 Task: Navigate through Sedona to reach Slide Rock State Park.
Action: Mouse moved to (222, 70)
Screenshot: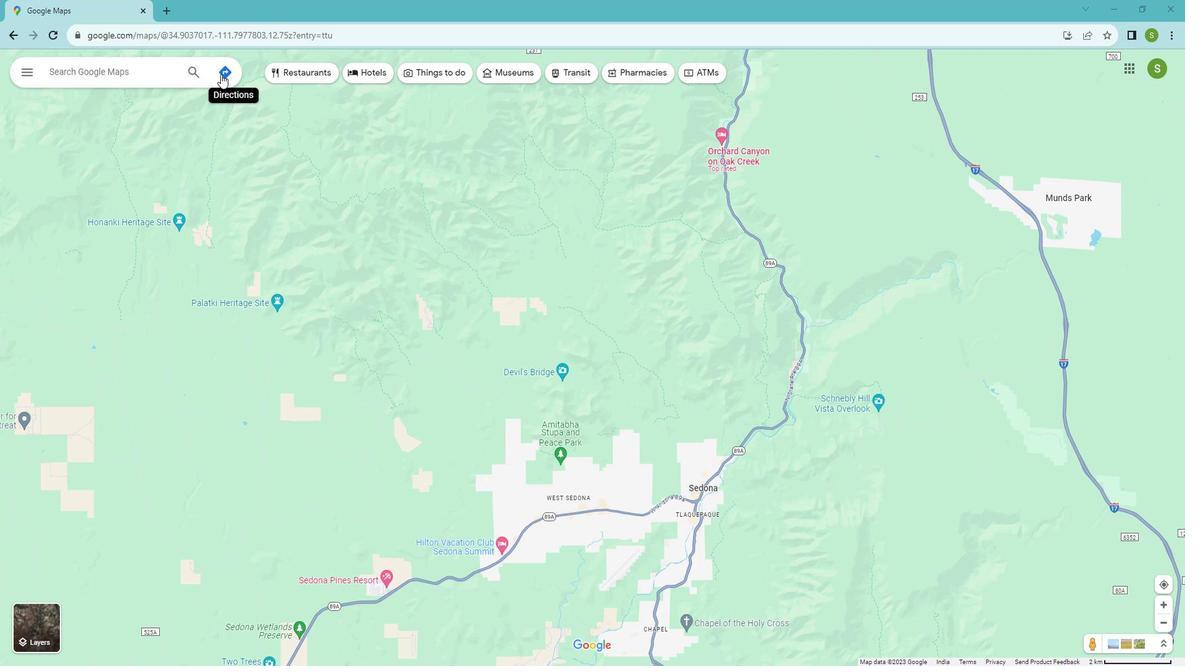 
Action: Mouse pressed left at (222, 70)
Screenshot: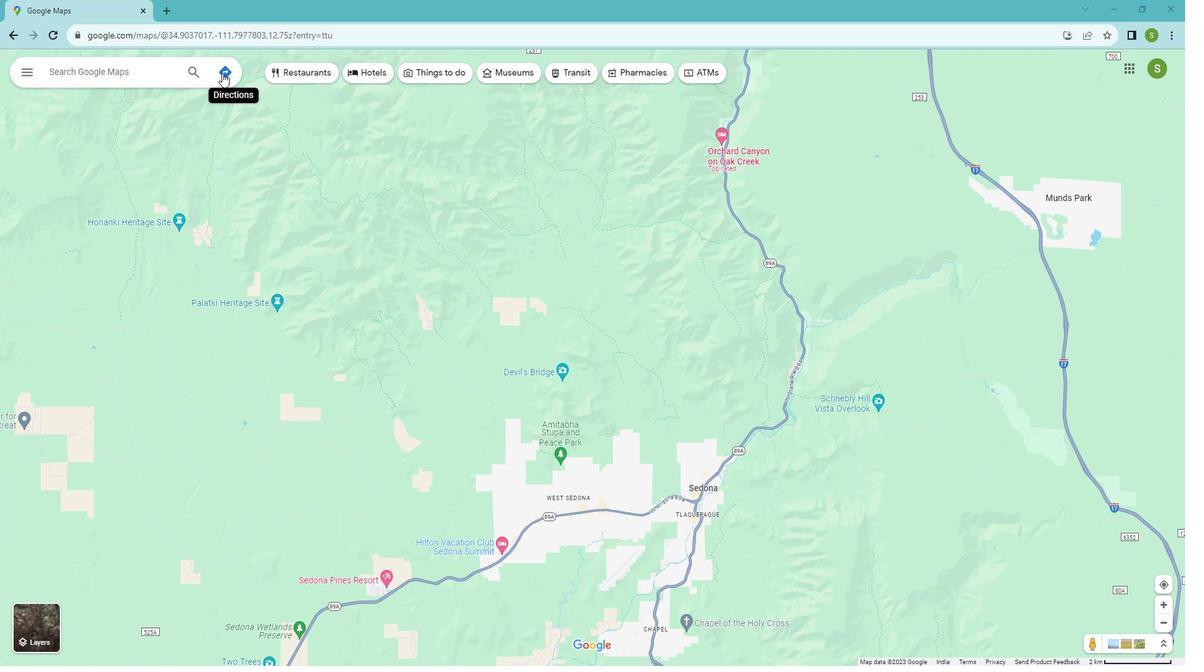 
Action: Mouse moved to (96, 104)
Screenshot: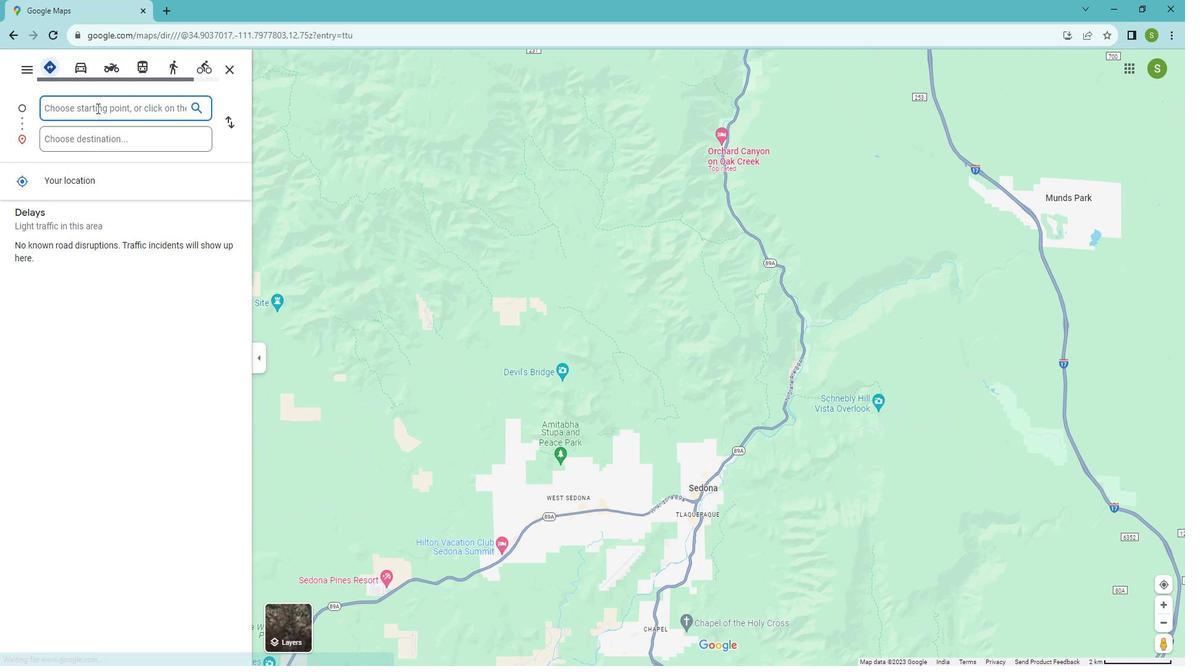 
Action: Mouse pressed left at (96, 104)
Screenshot: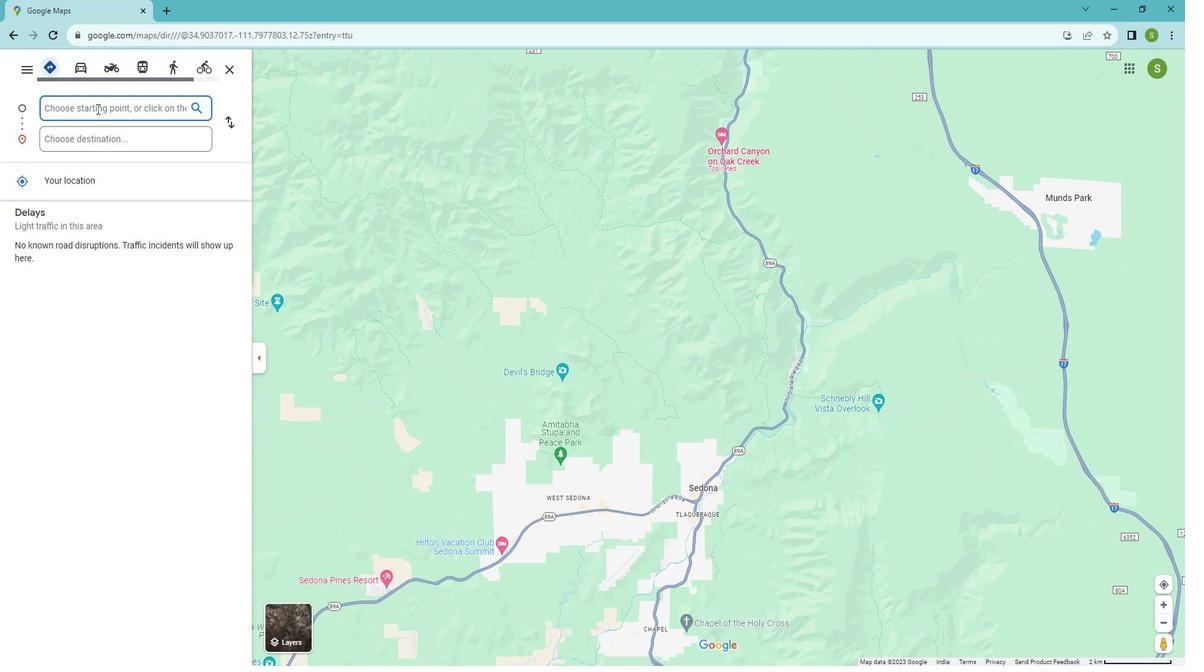 
Action: Key pressed <Key.shift>Se
Screenshot: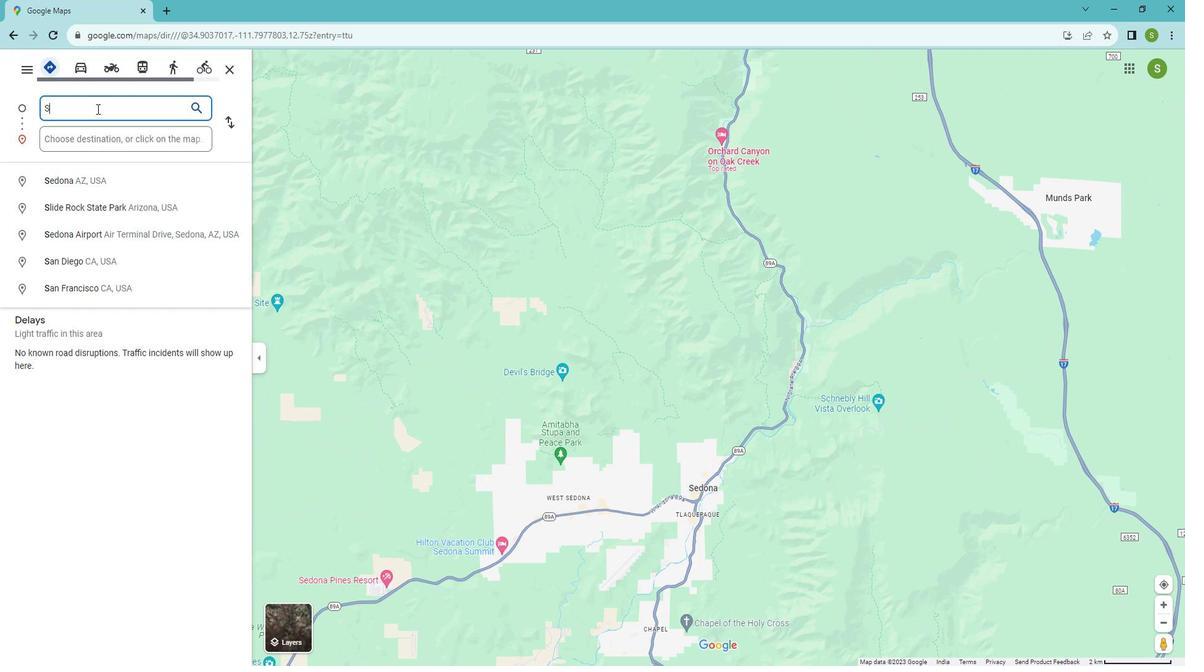 
Action: Mouse moved to (61, 170)
Screenshot: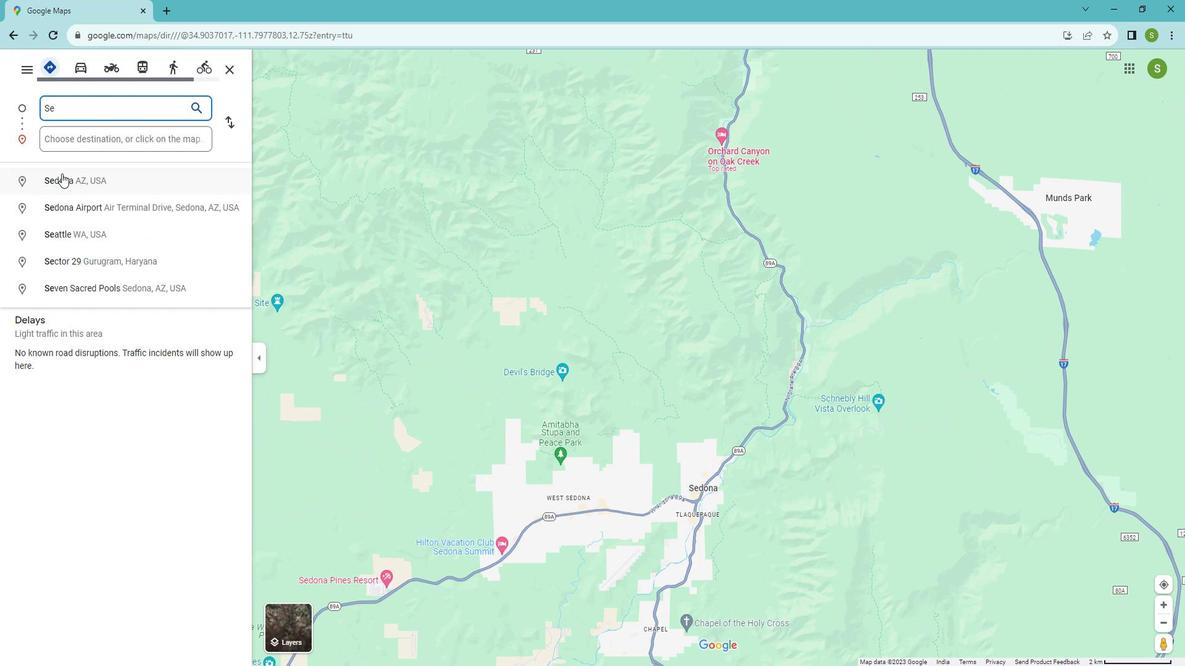 
Action: Mouse pressed left at (61, 170)
Screenshot: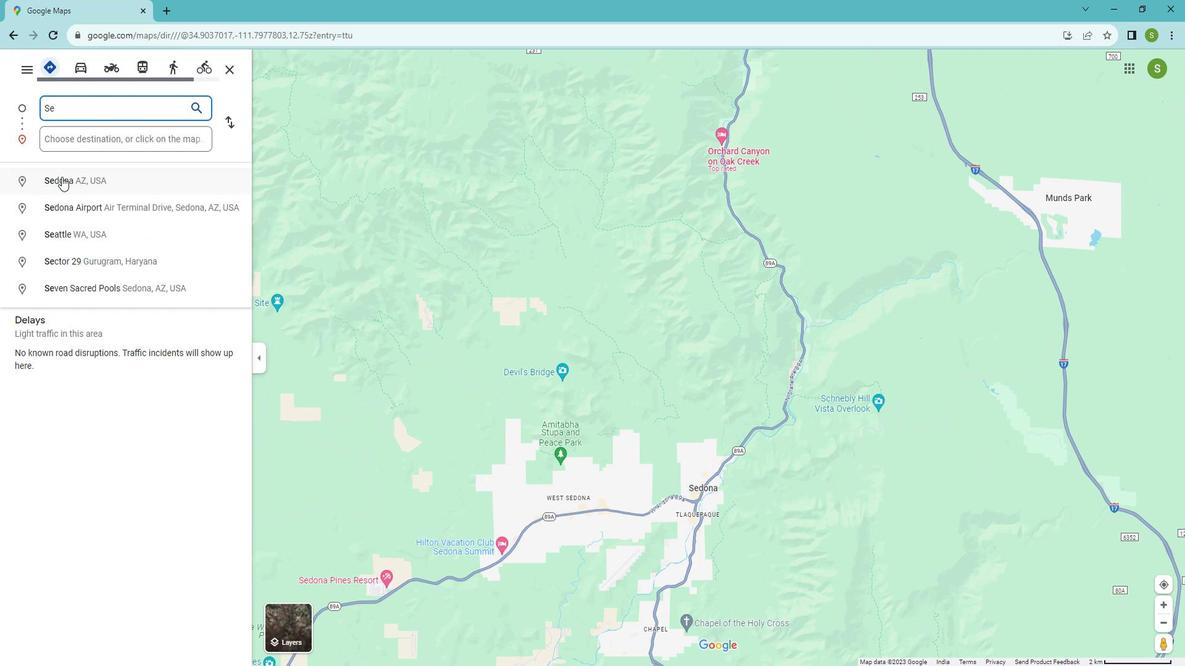 
Action: Mouse moved to (64, 130)
Screenshot: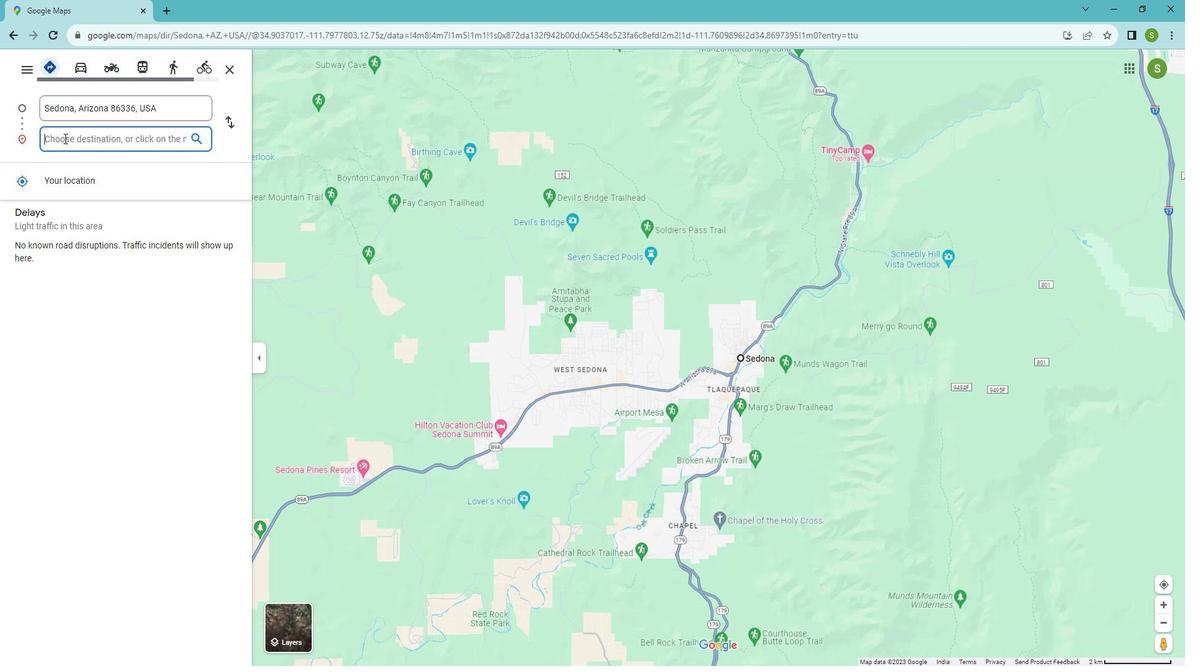 
Action: Mouse pressed left at (64, 130)
Screenshot: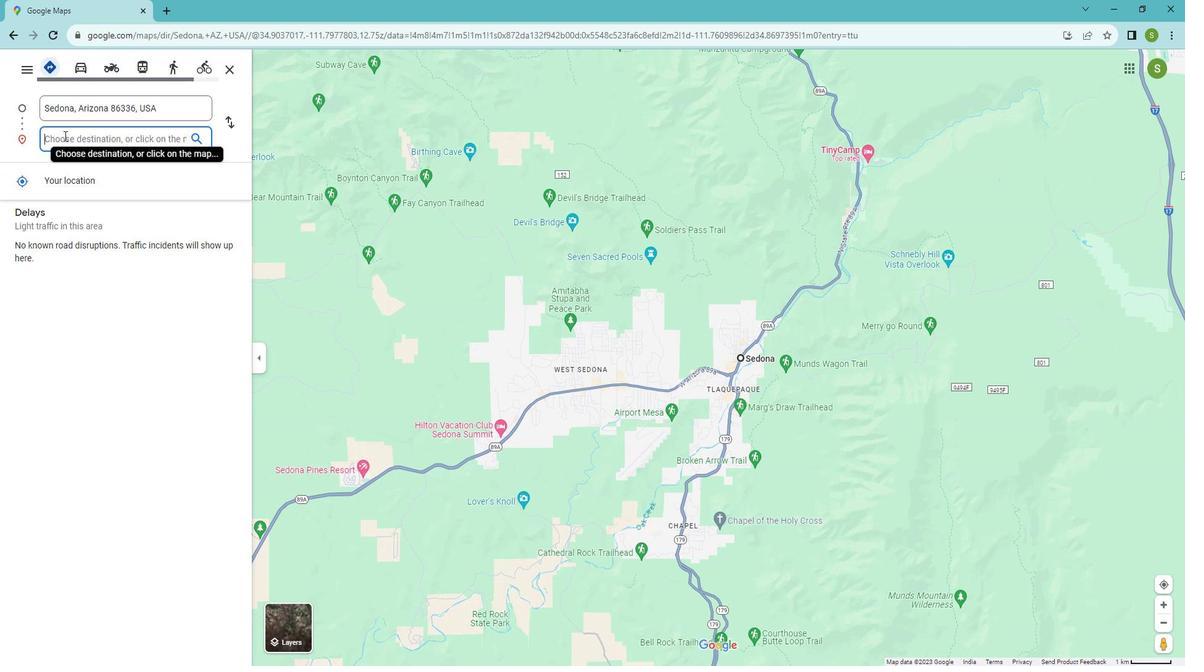 
Action: Key pressed <Key.shift>Slide<Key.space>
Screenshot: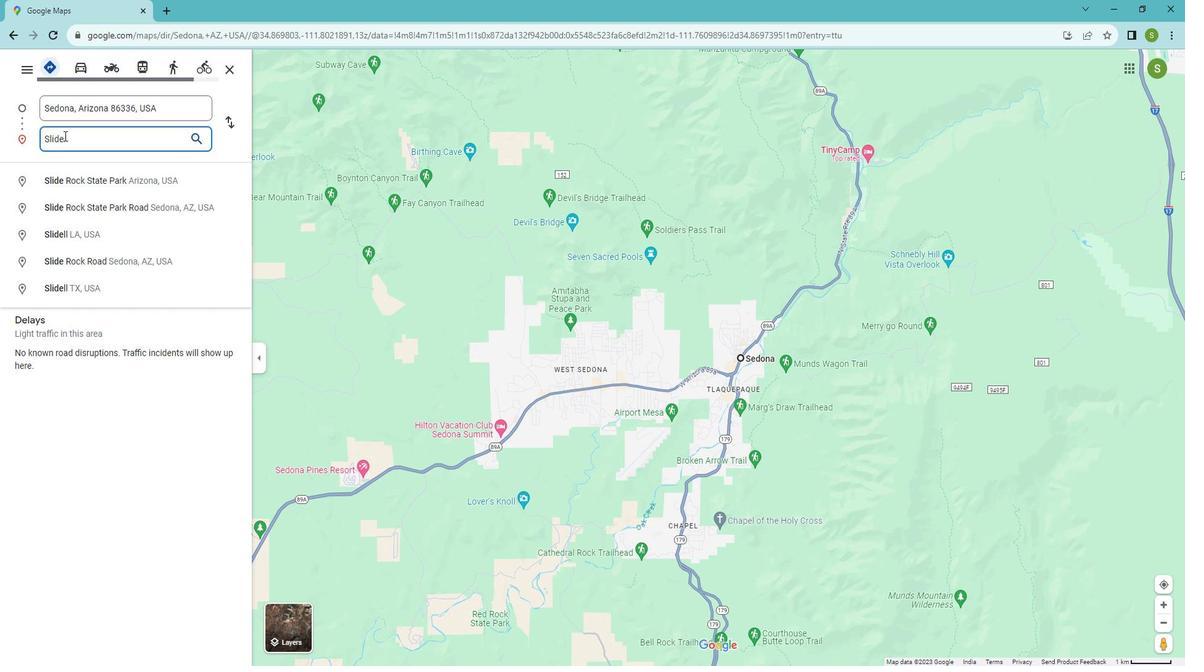 
Action: Mouse moved to (77, 175)
Screenshot: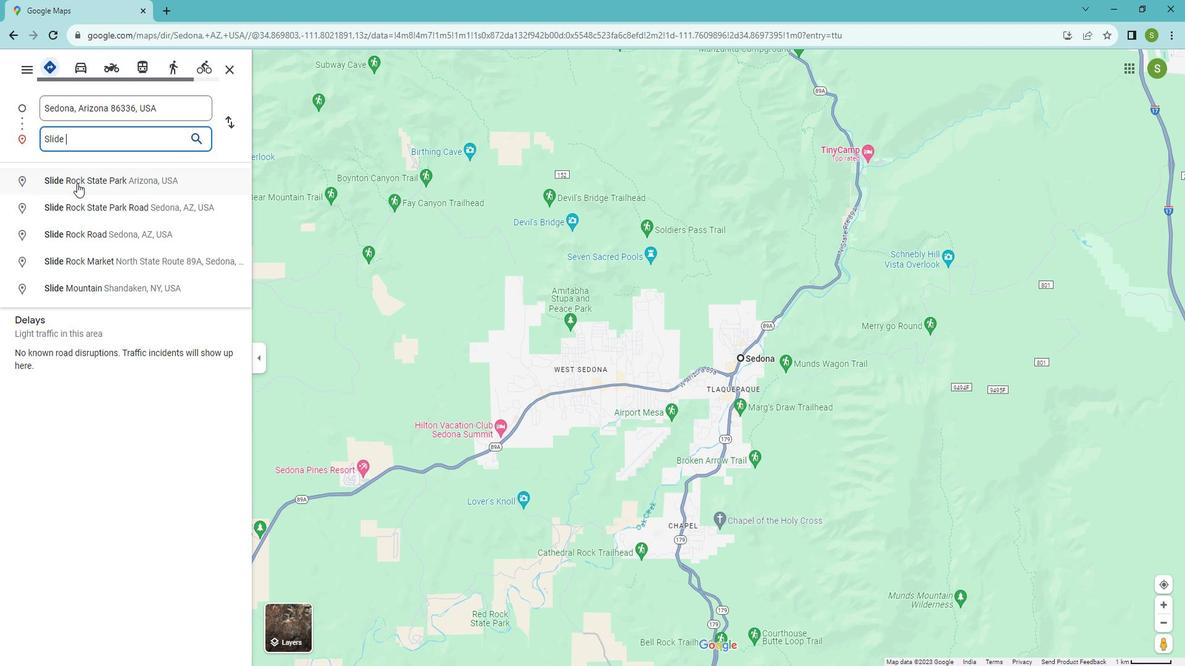 
Action: Mouse pressed left at (77, 175)
Screenshot: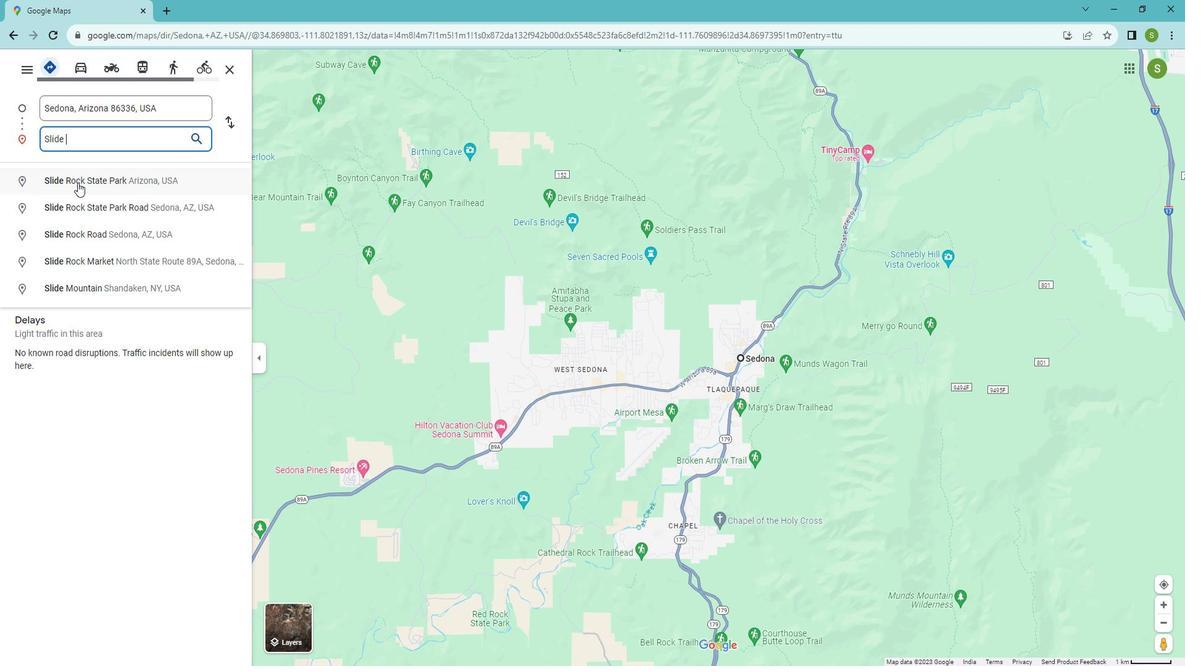 
Action: Mouse moved to (229, 115)
Screenshot: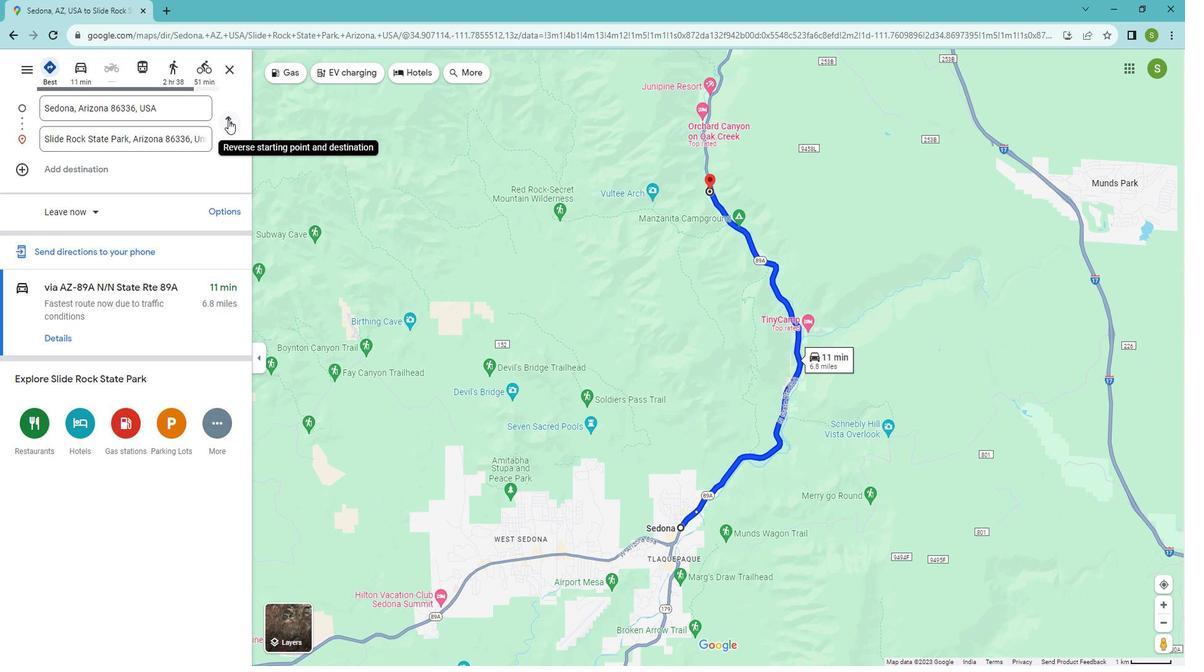 
Action: Mouse pressed left at (229, 115)
Screenshot: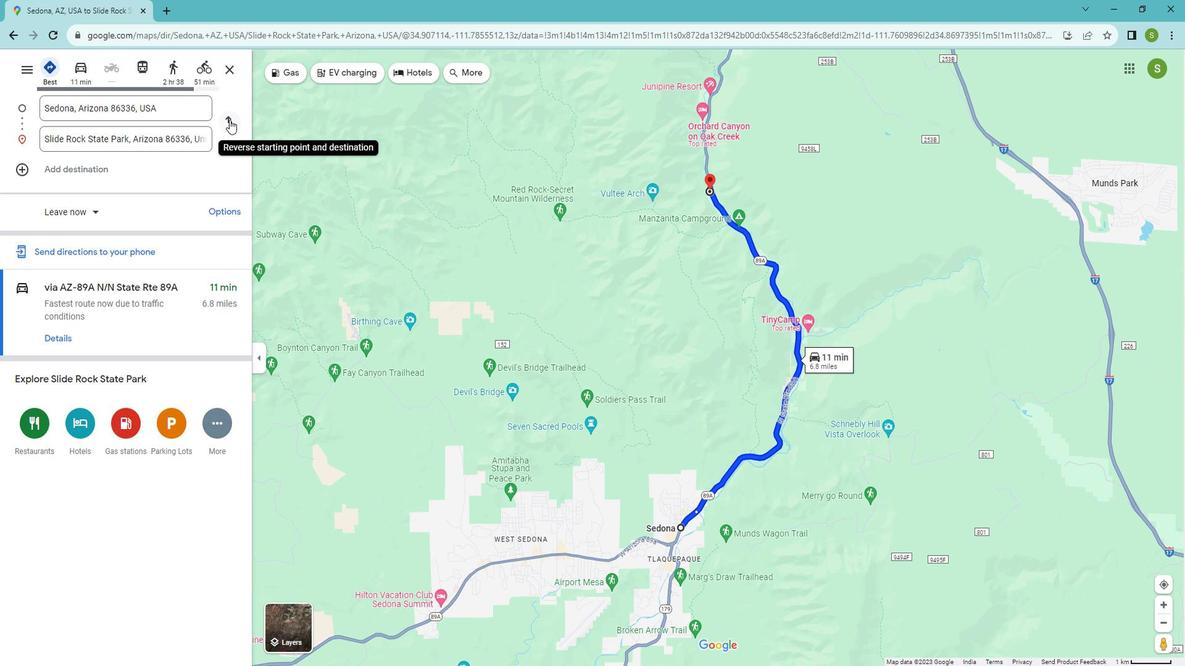 
Action: Mouse moved to (75, 61)
Screenshot: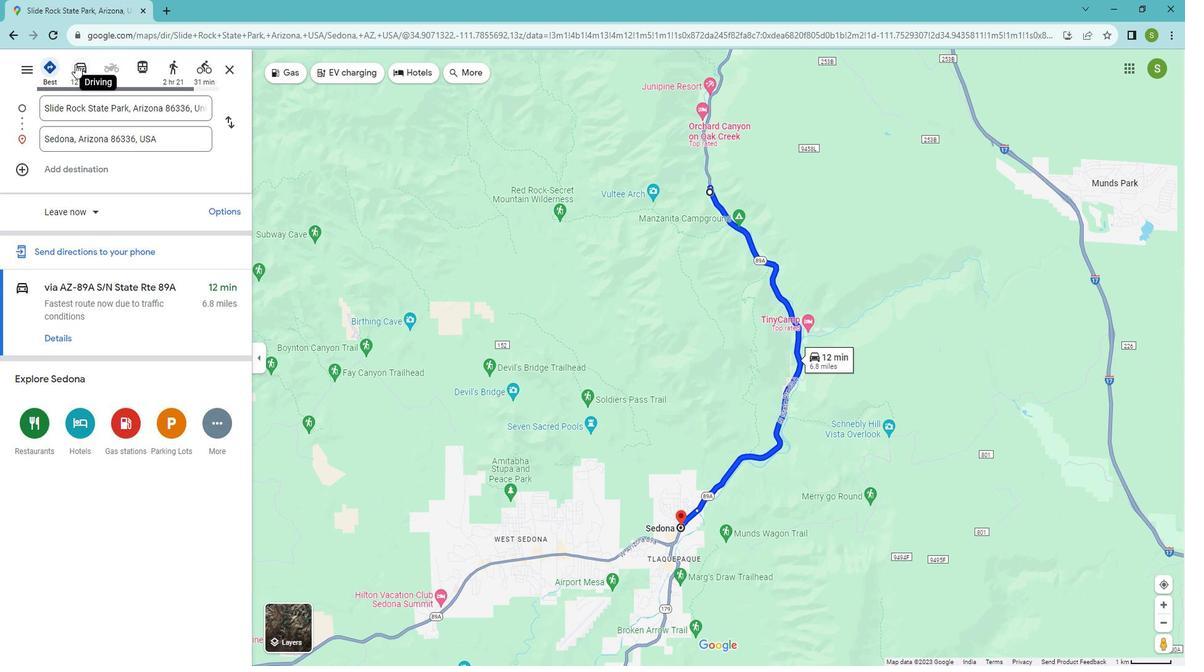 
Action: Mouse pressed left at (75, 61)
Screenshot: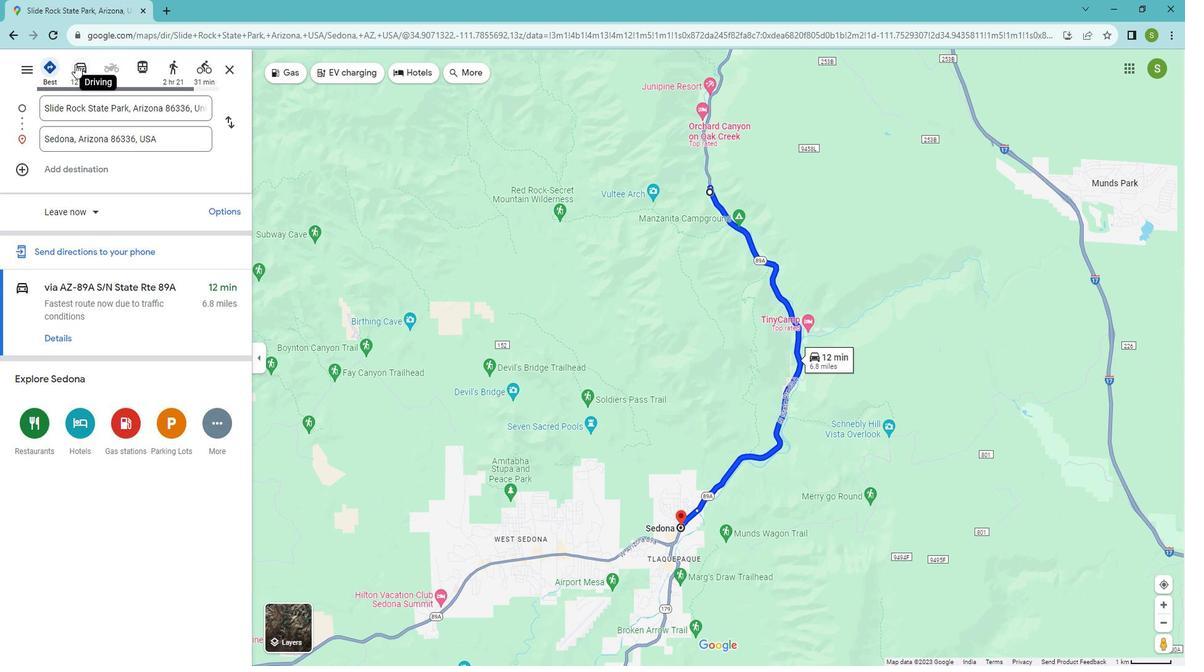 
Action: Mouse moved to (64, 324)
Screenshot: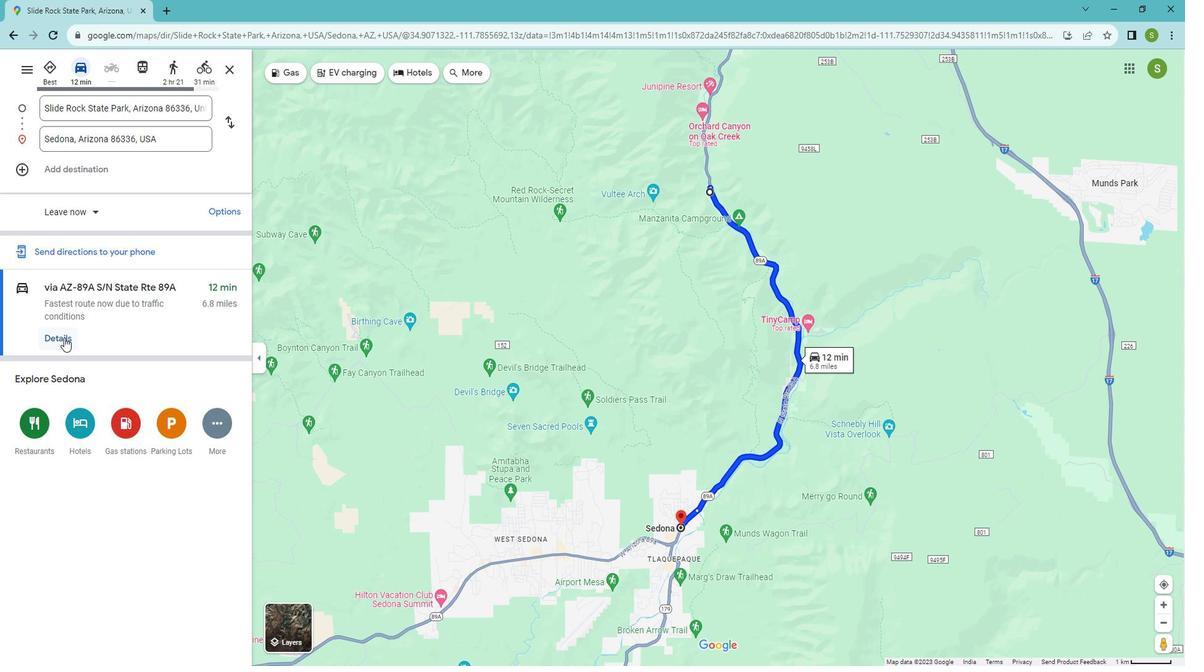 
Action: Mouse pressed left at (64, 324)
Screenshot: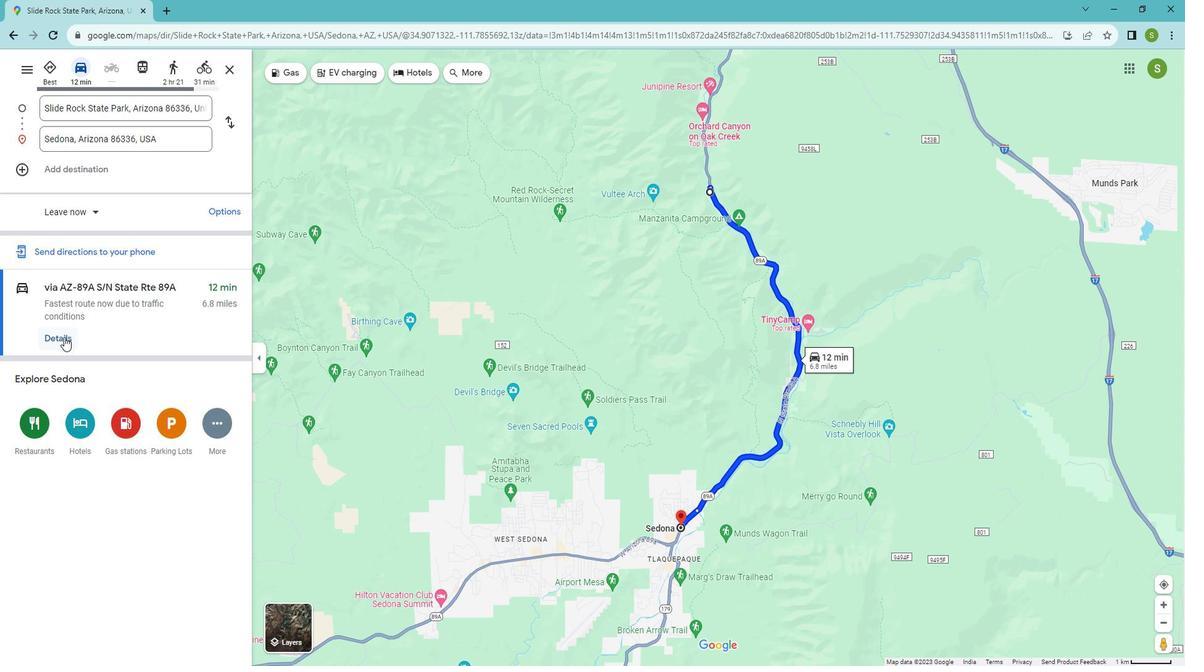 
Action: Mouse moved to (19, 64)
Screenshot: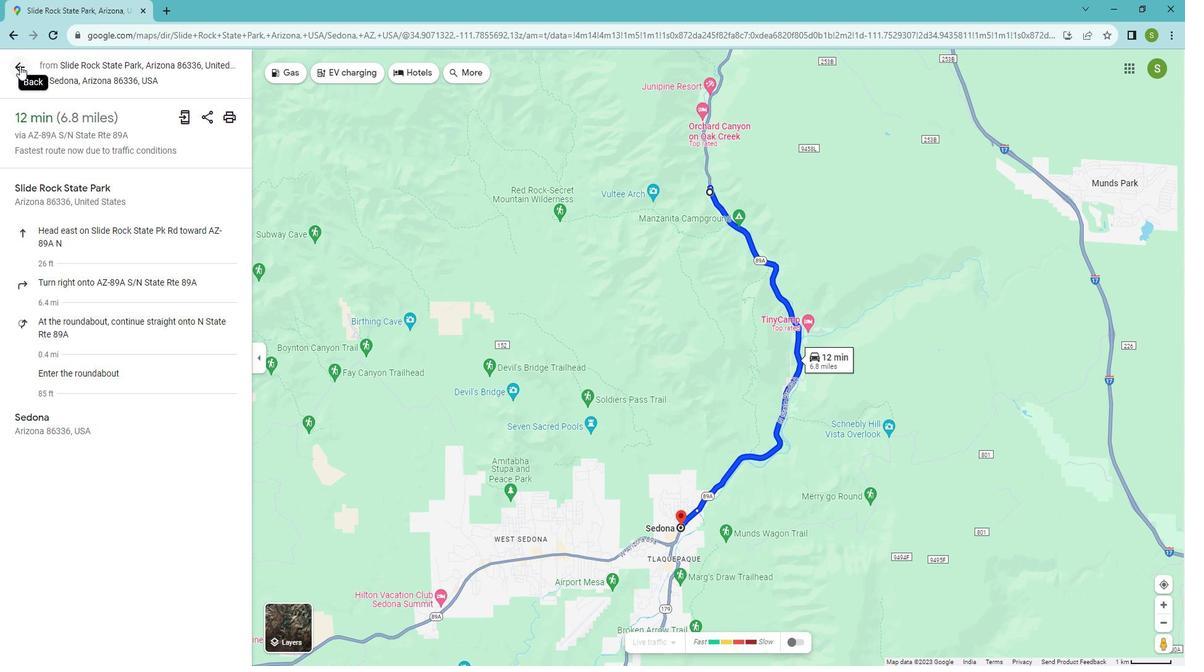 
Action: Mouse pressed left at (19, 64)
Screenshot: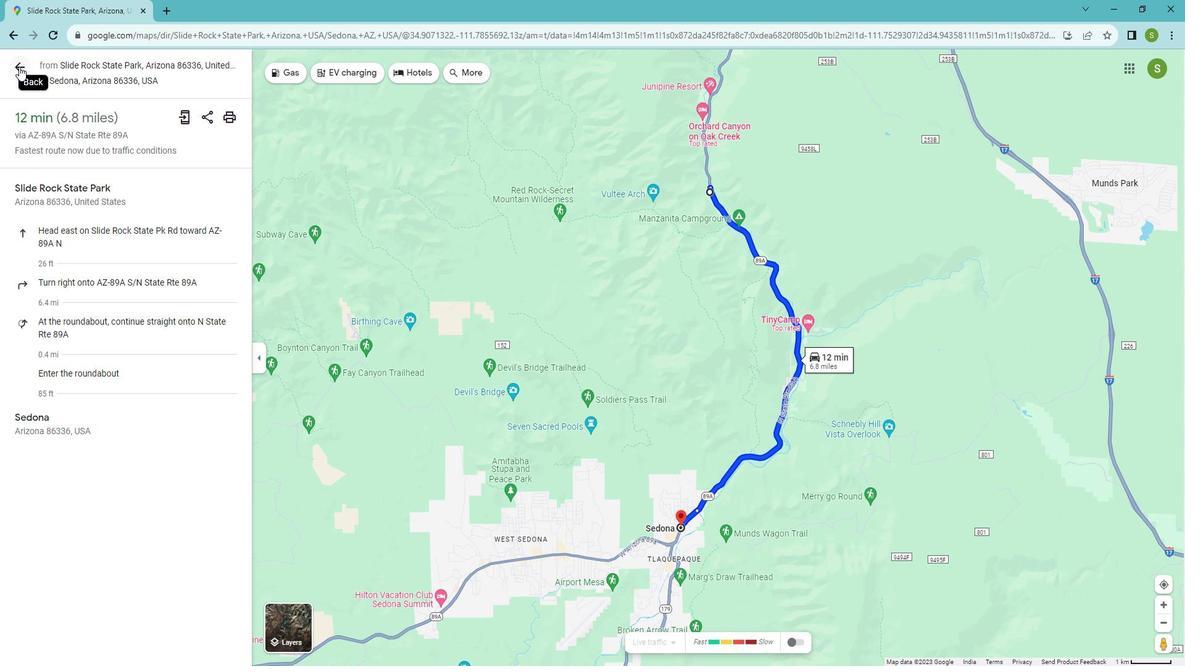
Action: Mouse moved to (172, 64)
Screenshot: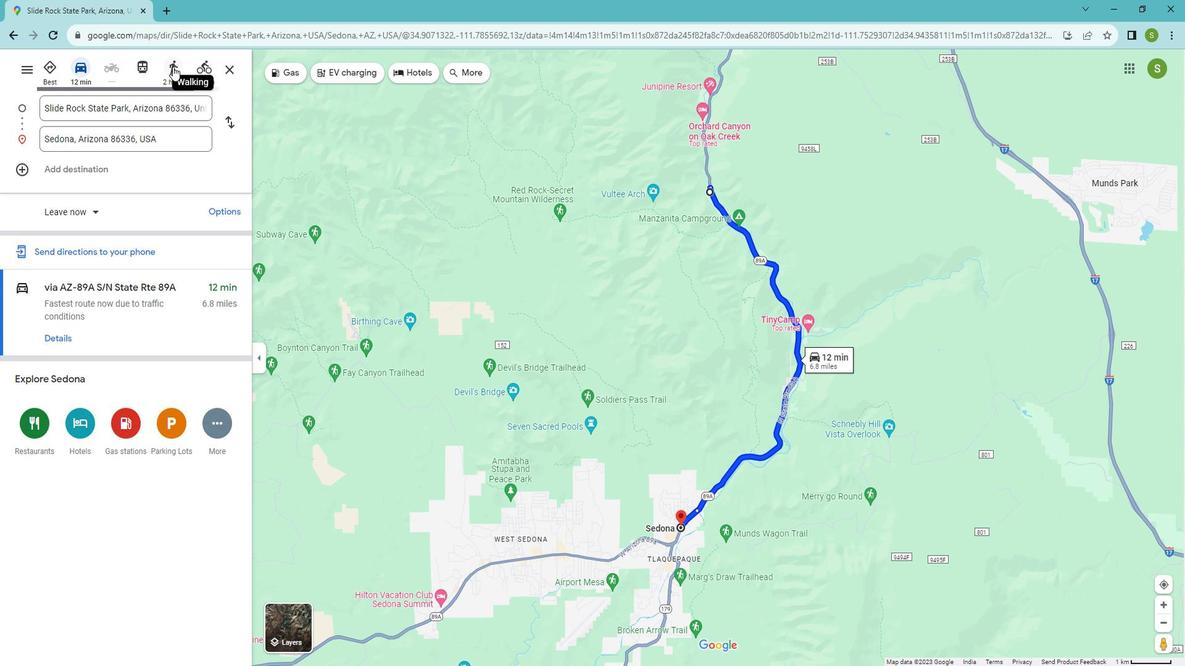 
Action: Mouse pressed left at (172, 64)
Screenshot: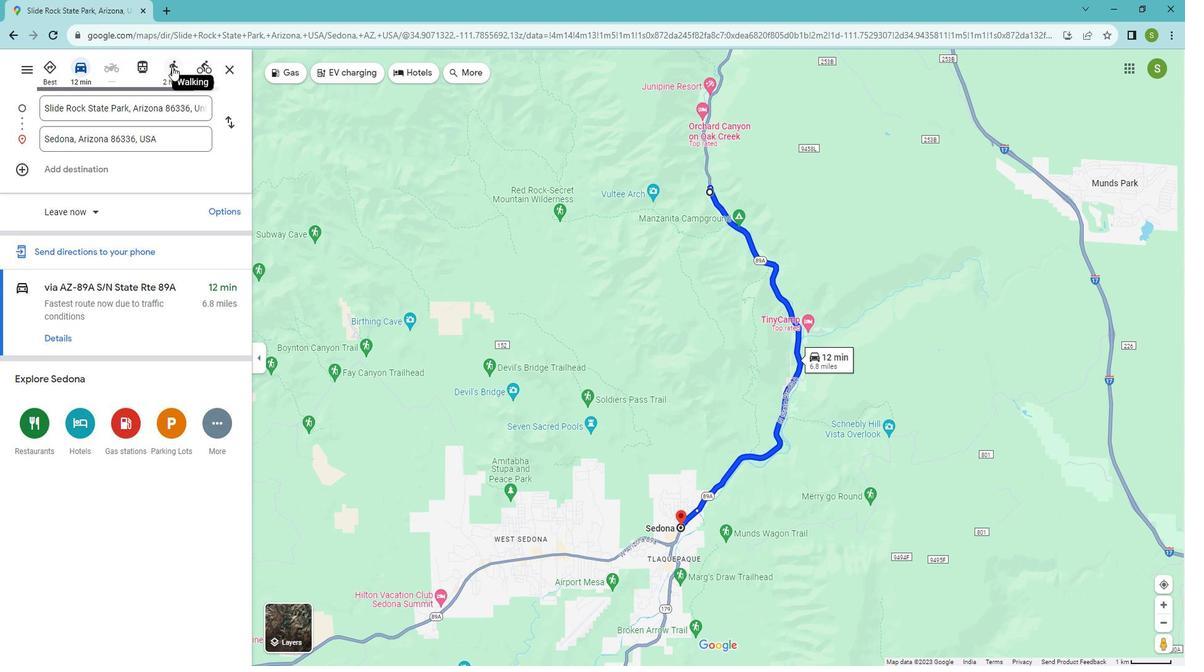 
Action: Mouse moved to (58, 299)
Screenshot: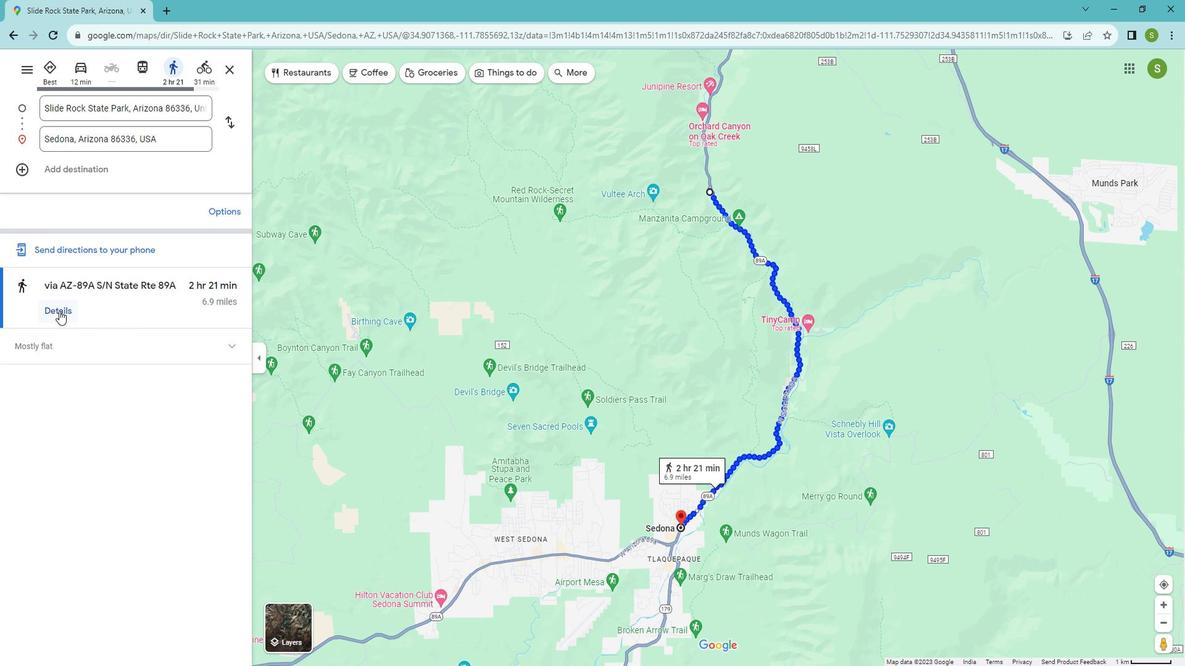 
Action: Mouse pressed left at (58, 299)
Screenshot: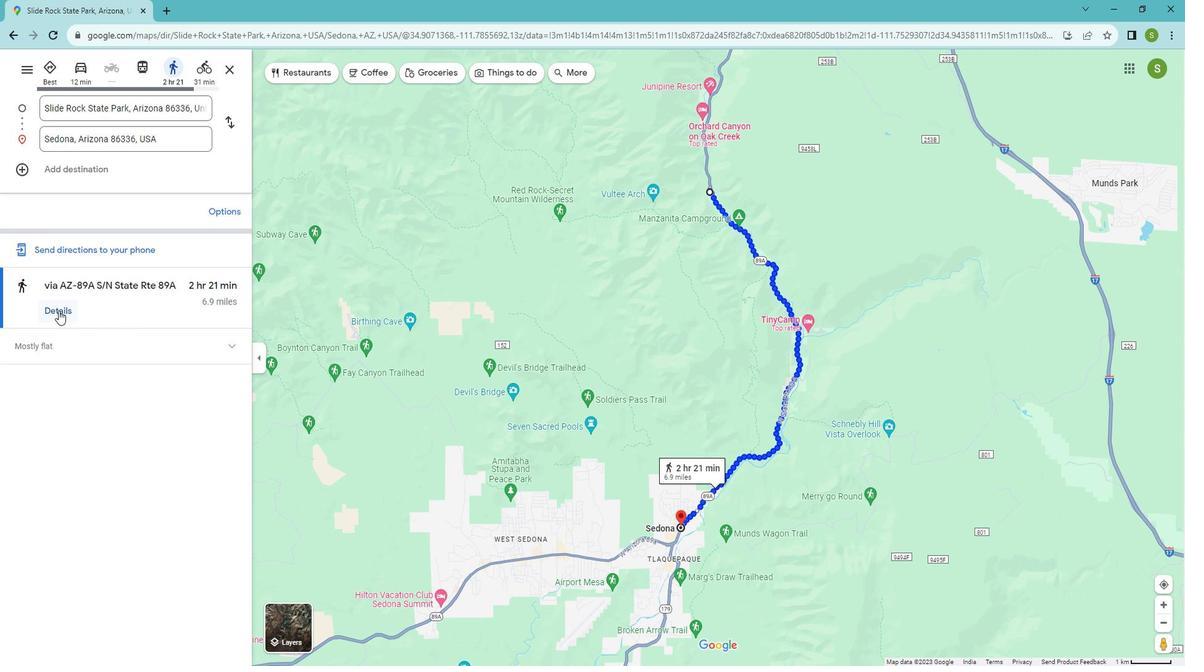 
Action: Mouse moved to (22, 67)
Screenshot: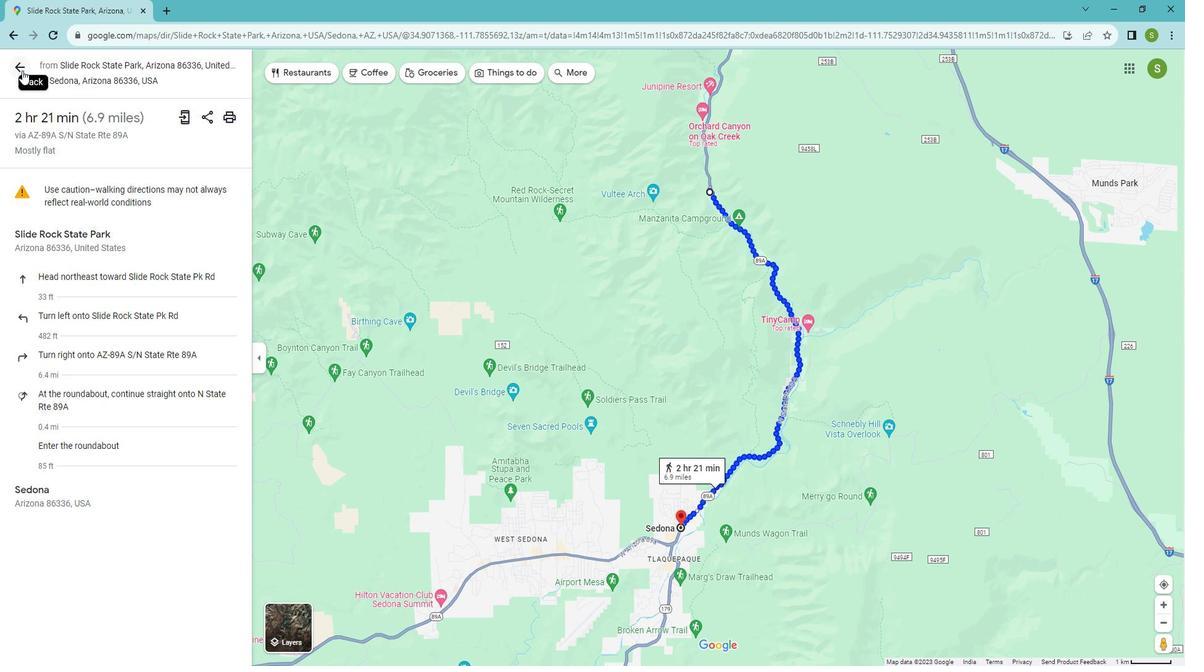 
Action: Mouse pressed left at (22, 67)
Screenshot: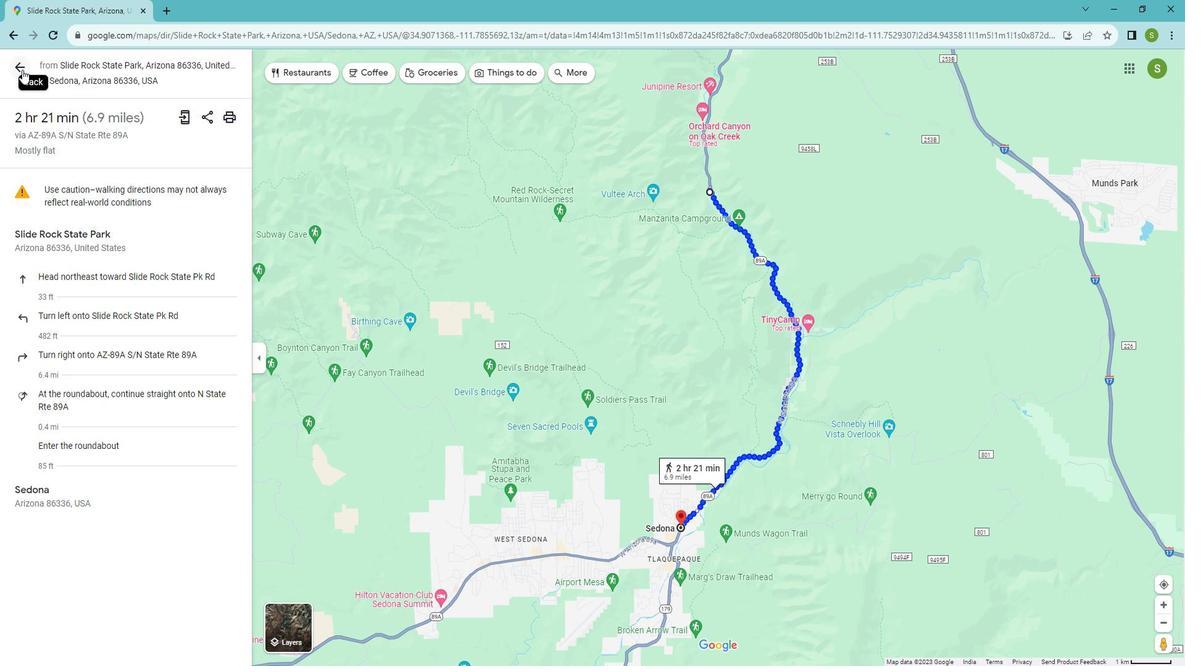 
Action: Mouse moved to (198, 66)
Screenshot: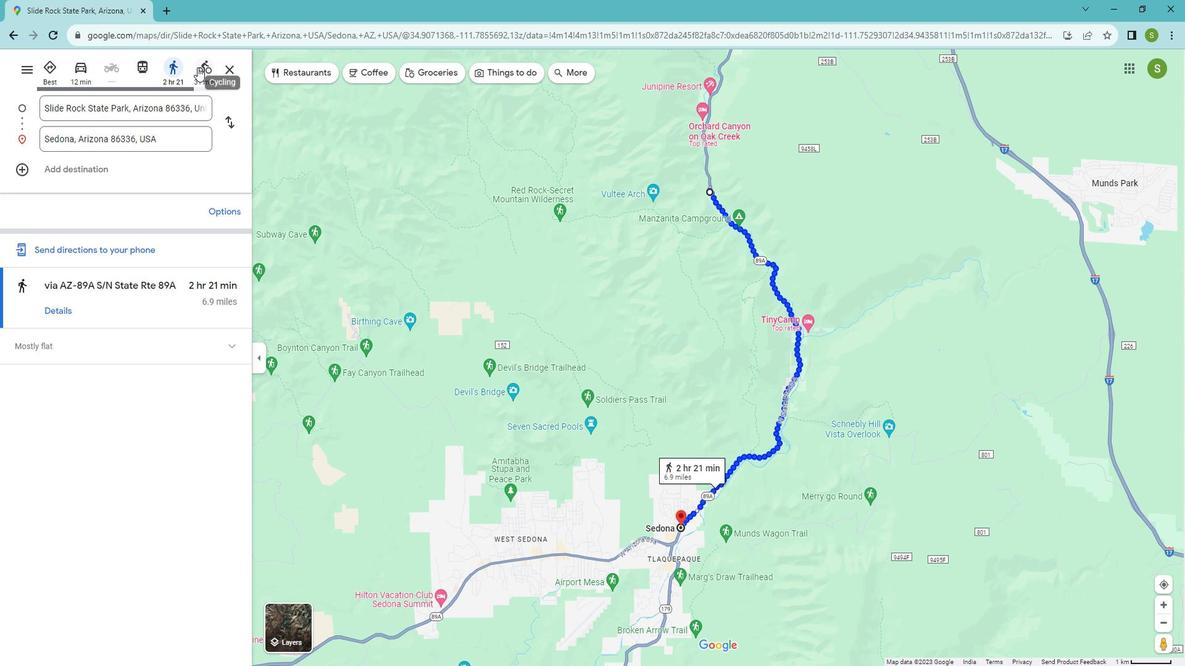 
Action: Mouse pressed left at (198, 66)
Screenshot: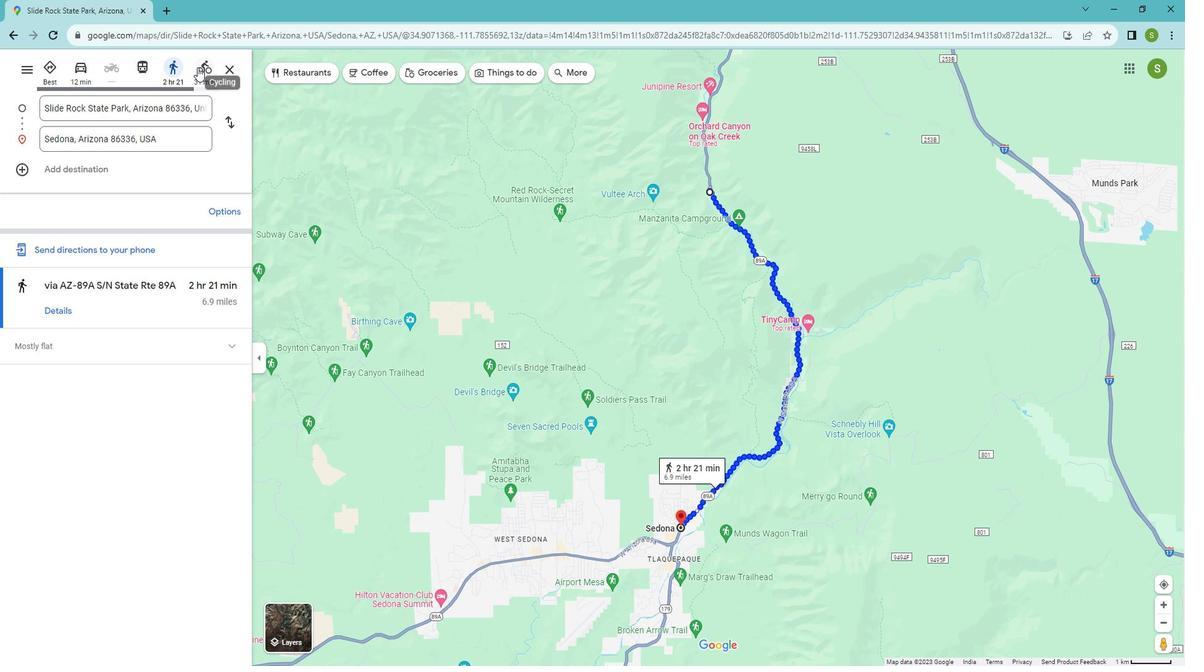 
Action: Mouse moved to (62, 295)
Screenshot: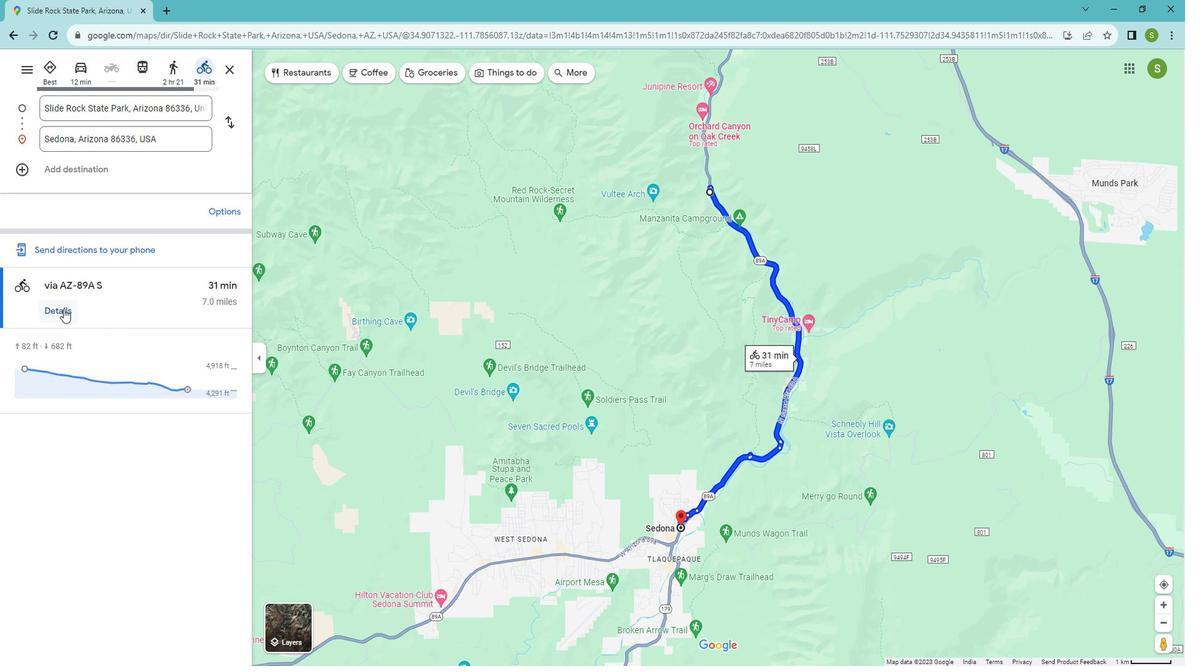 
Action: Mouse pressed left at (62, 295)
Screenshot: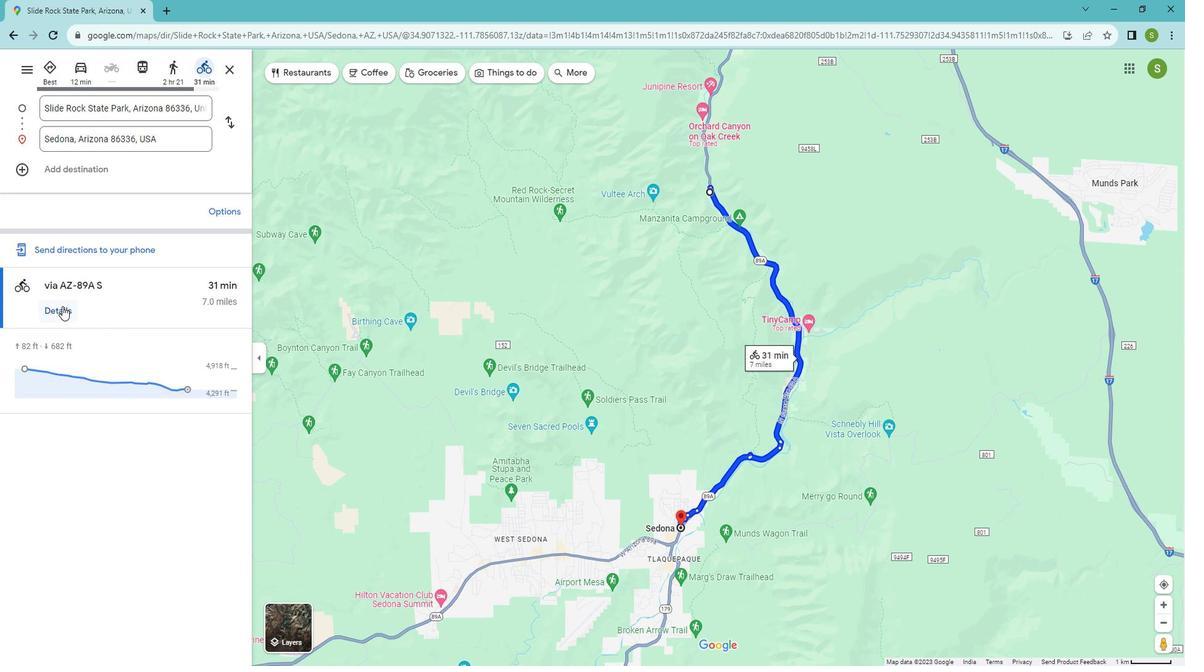 
Action: Mouse moved to (69, 308)
Screenshot: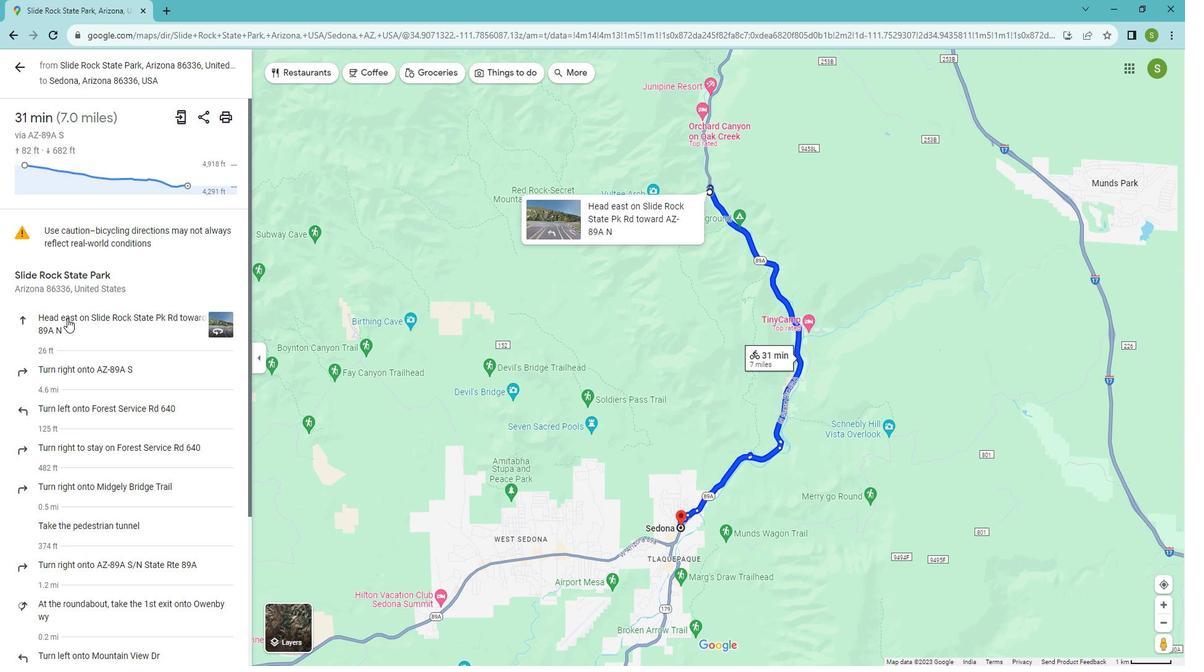 
Action: Mouse scrolled (69, 308) with delta (0, 0)
Screenshot: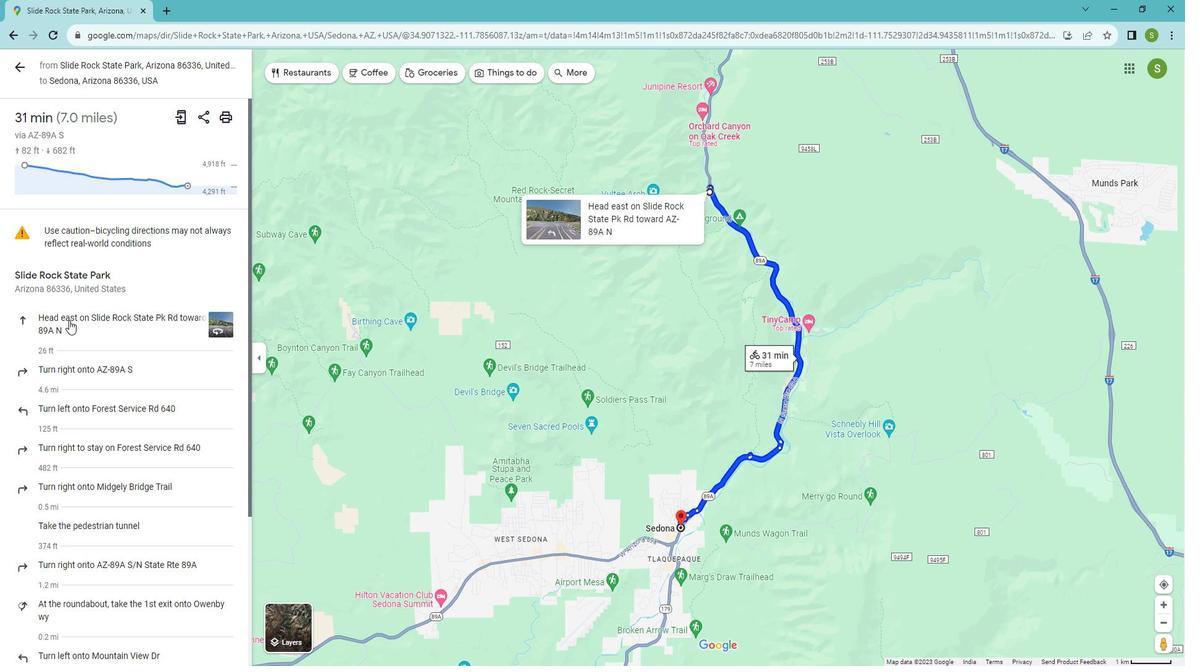 
Action: Mouse scrolled (69, 308) with delta (0, 0)
Screenshot: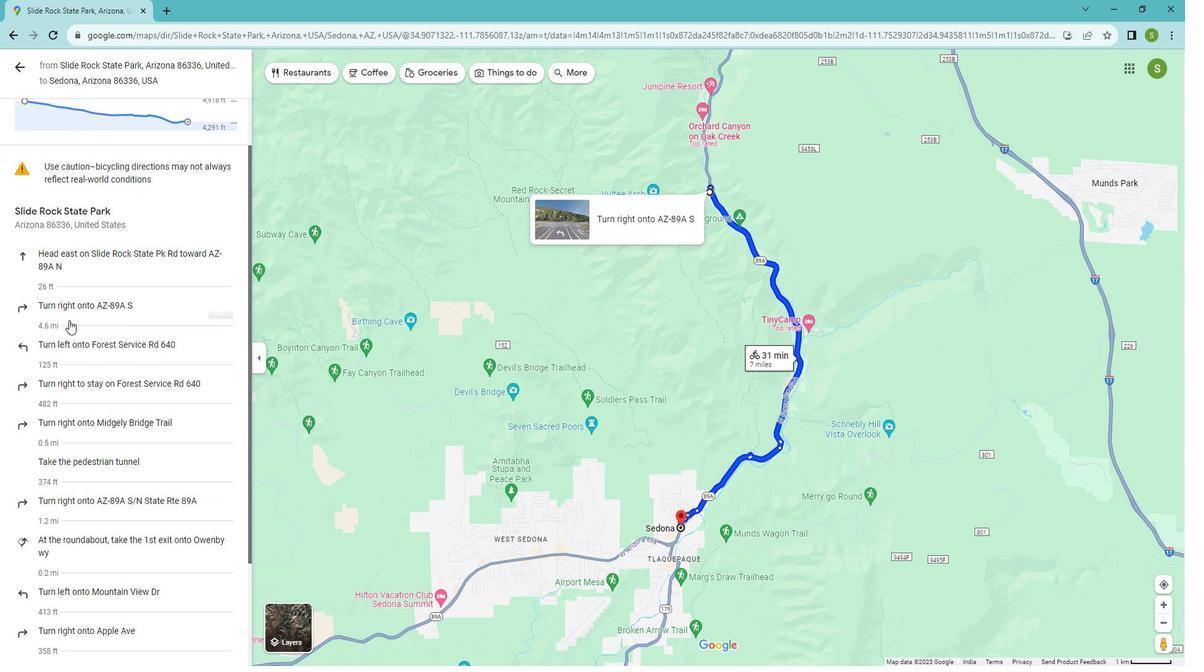 
Action: Mouse moved to (69, 309)
Screenshot: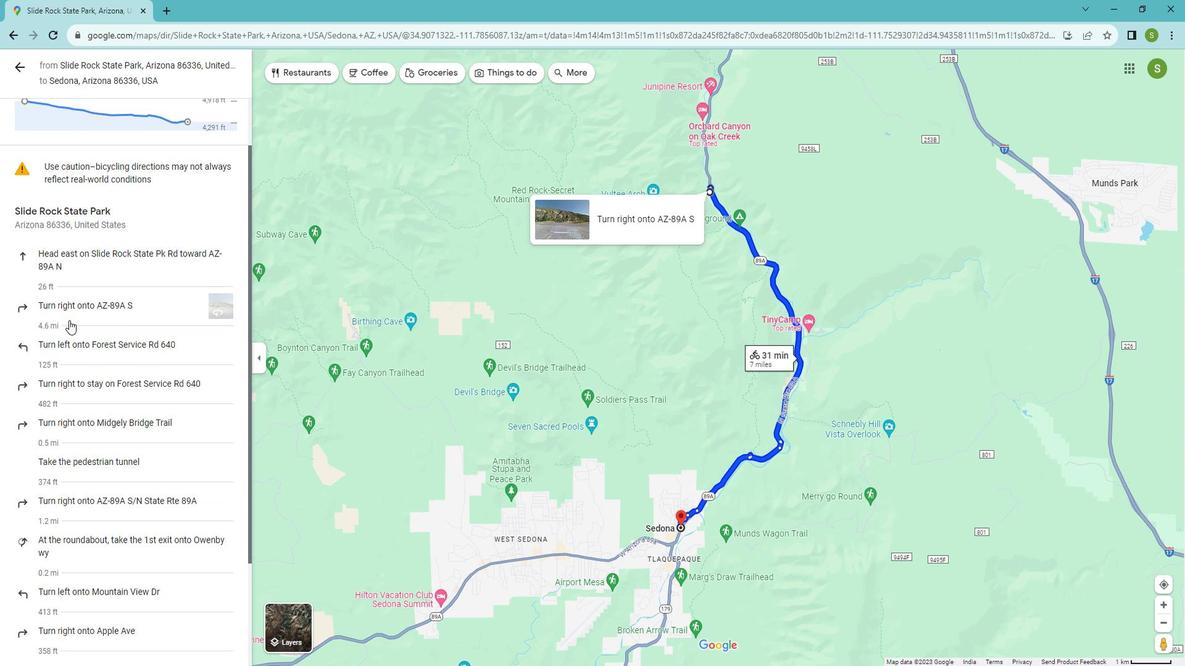 
Action: Mouse scrolled (69, 308) with delta (0, 0)
Screenshot: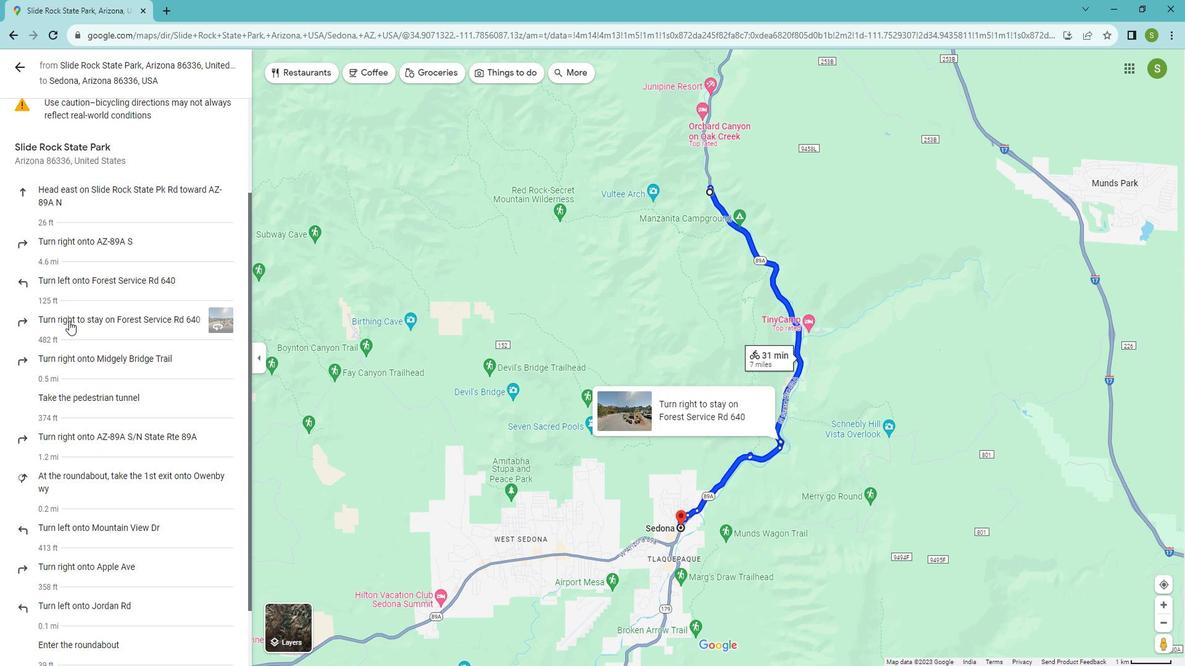 
Action: Mouse scrolled (69, 308) with delta (0, 0)
Screenshot: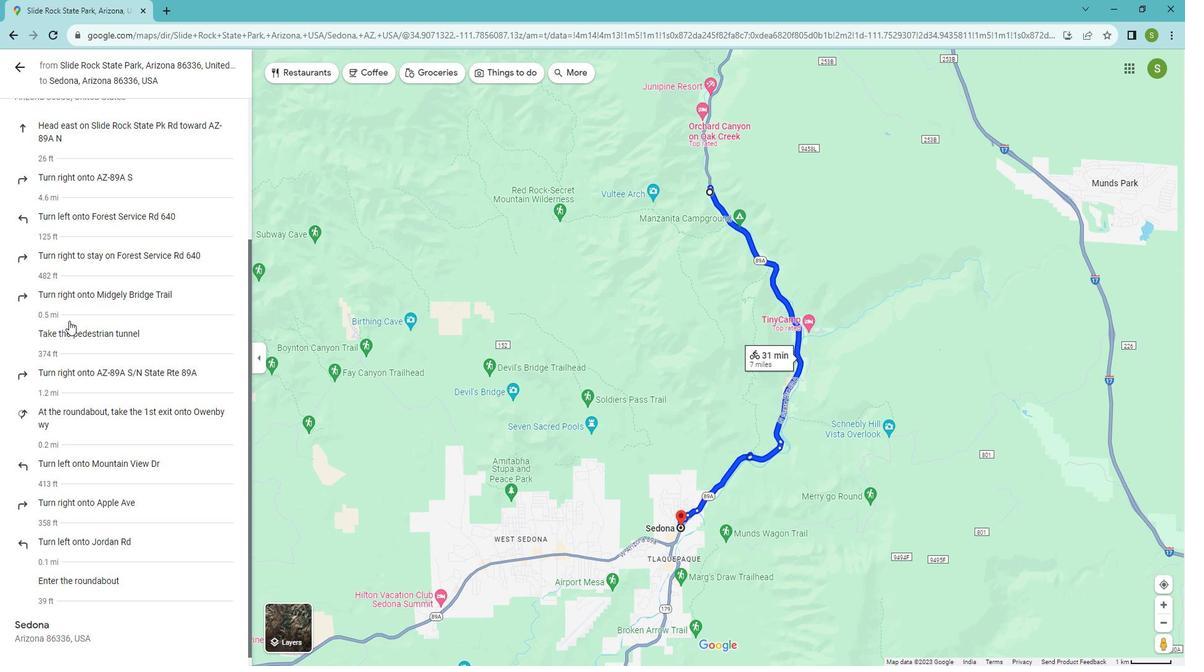 
Action: Mouse scrolled (69, 308) with delta (0, 0)
Screenshot: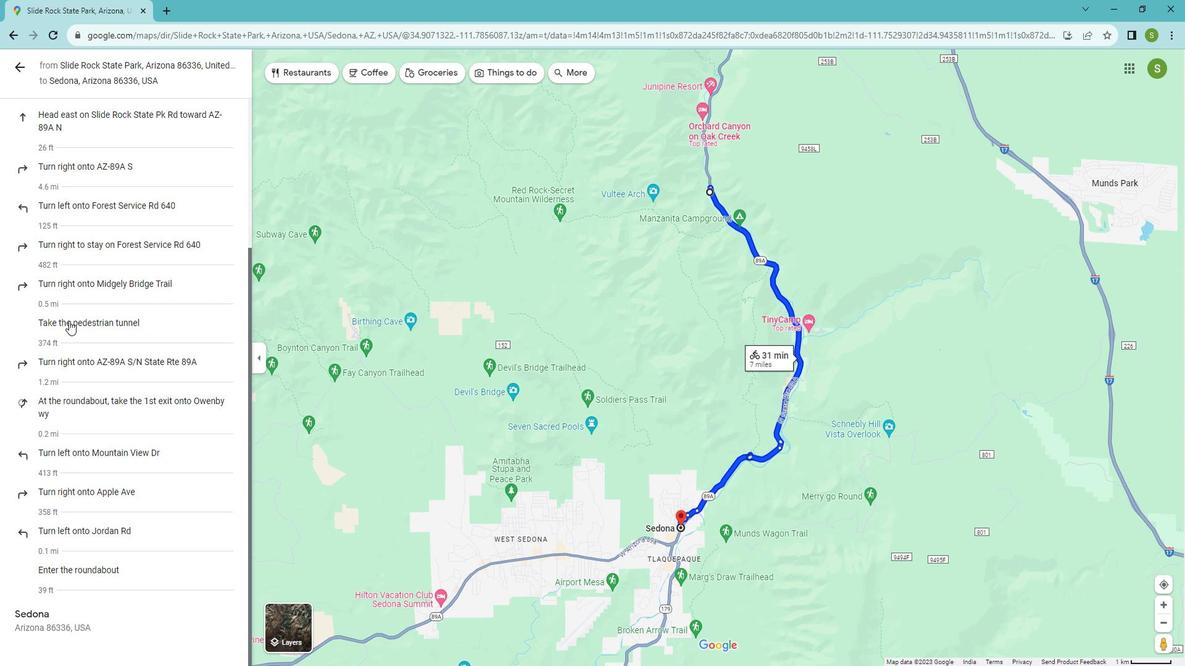 
Action: Mouse moved to (68, 309)
Screenshot: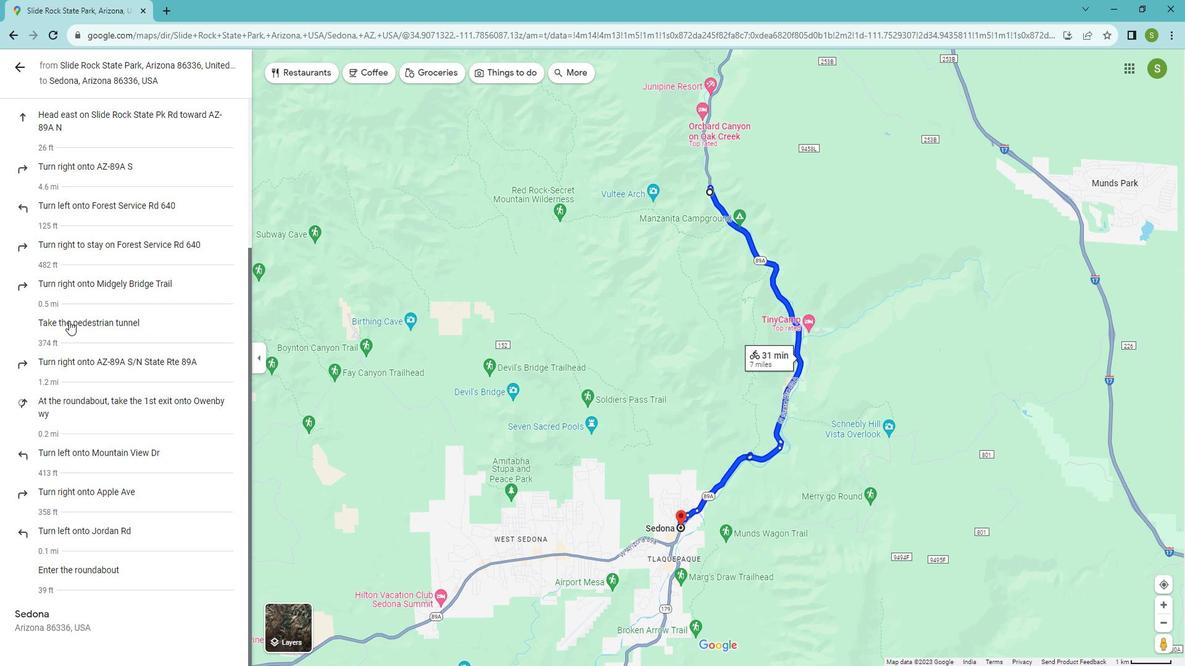 
Action: Mouse scrolled (68, 308) with delta (0, 0)
Screenshot: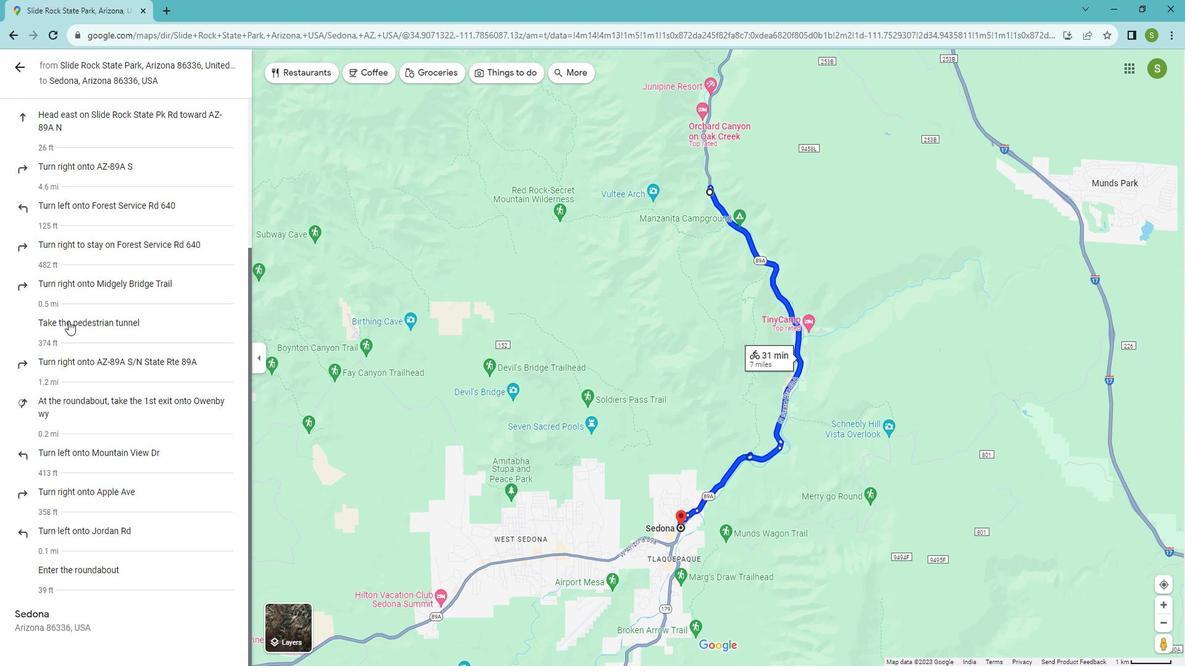 
Action: Mouse moved to (64, 309)
Screenshot: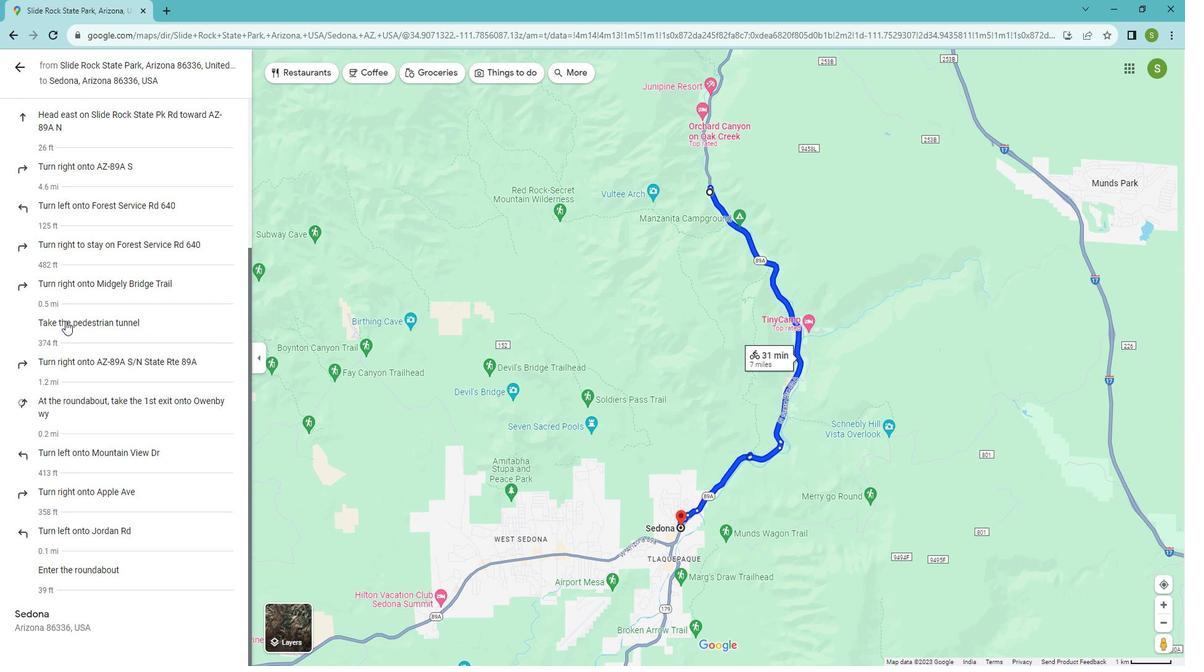 
Action: Mouse scrolled (64, 309) with delta (0, 0)
Screenshot: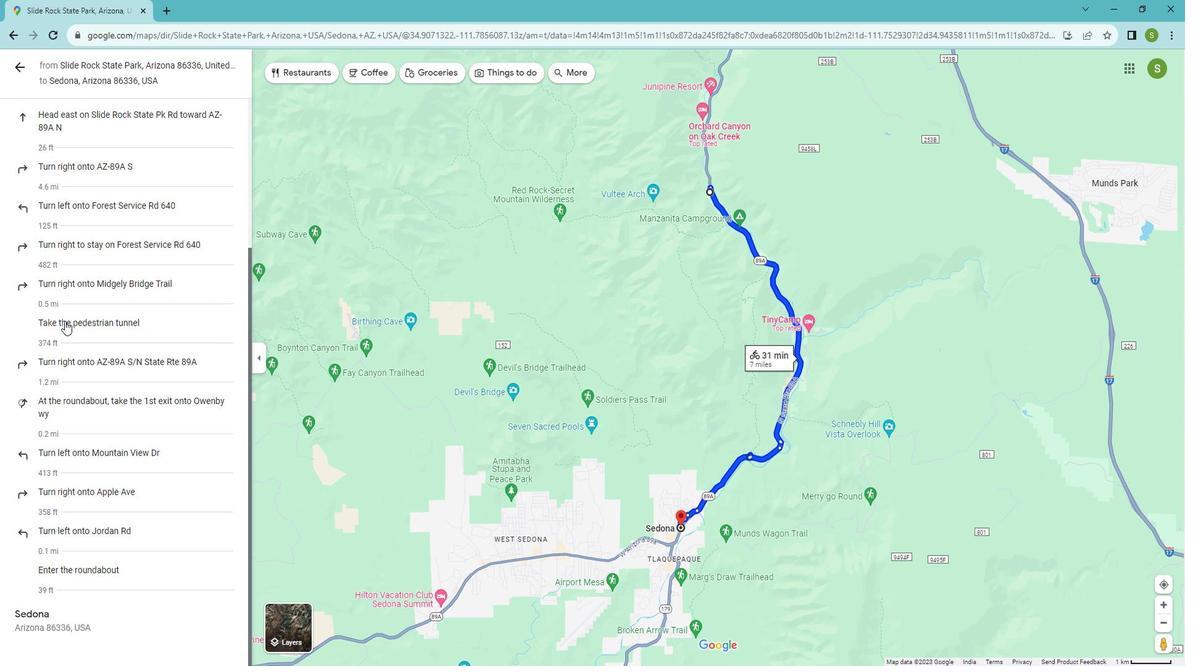 
Action: Mouse scrolled (64, 309) with delta (0, 0)
Screenshot: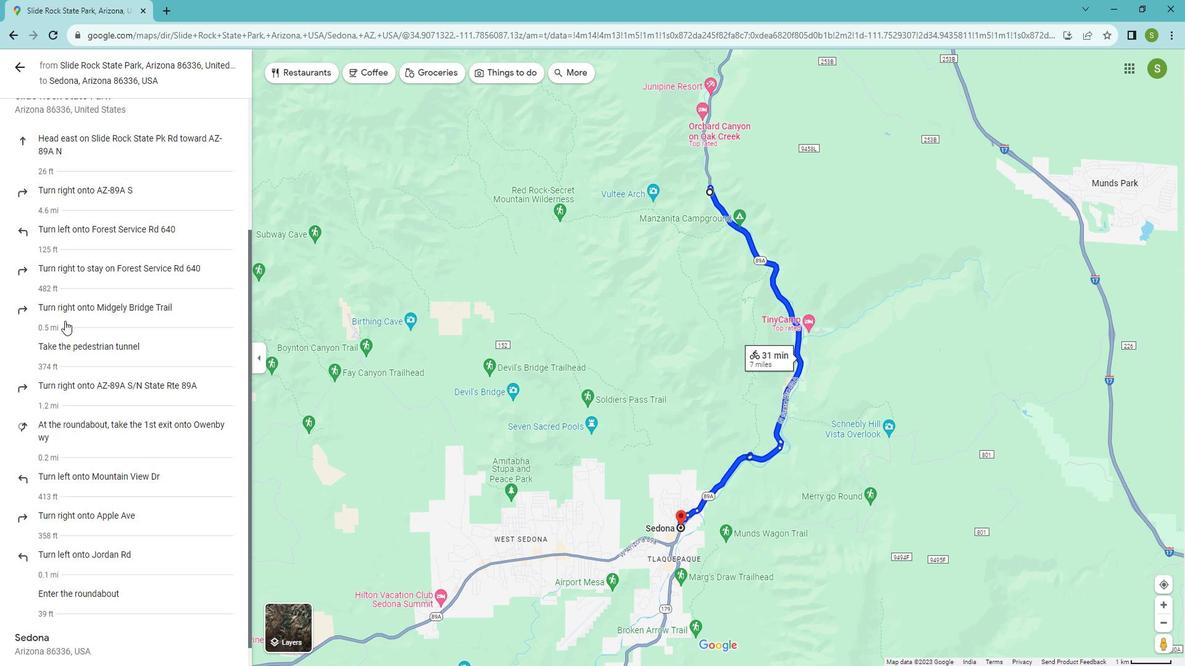 
Action: Mouse scrolled (64, 309) with delta (0, 0)
Screenshot: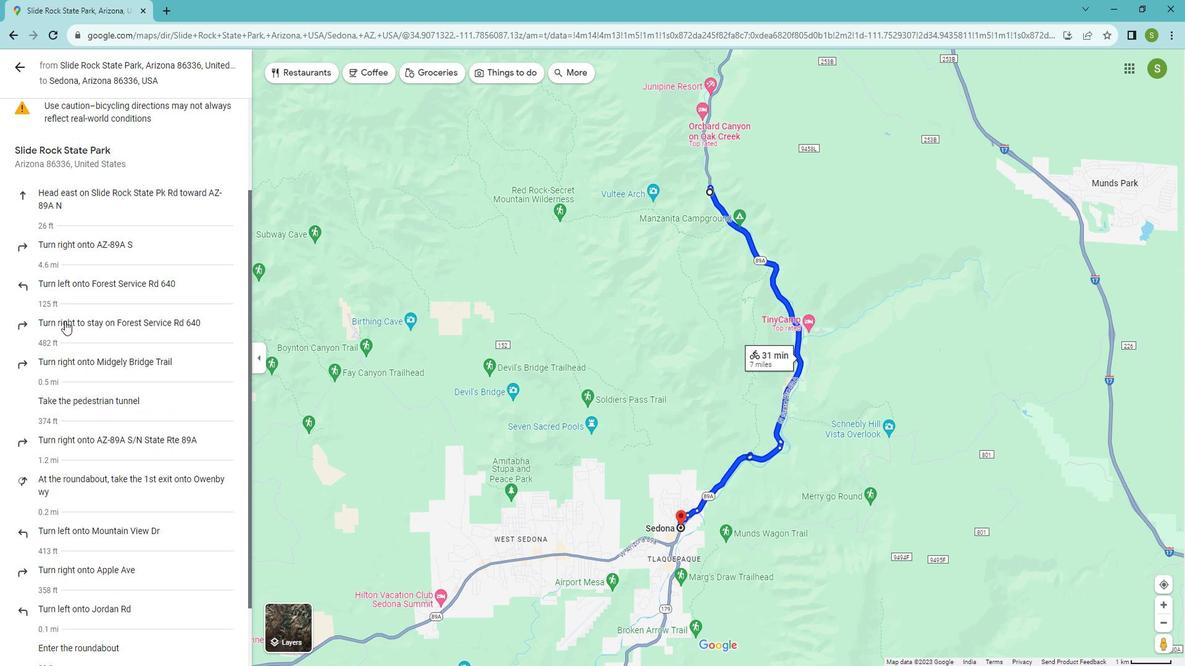 
Action: Mouse scrolled (64, 309) with delta (0, 0)
Screenshot: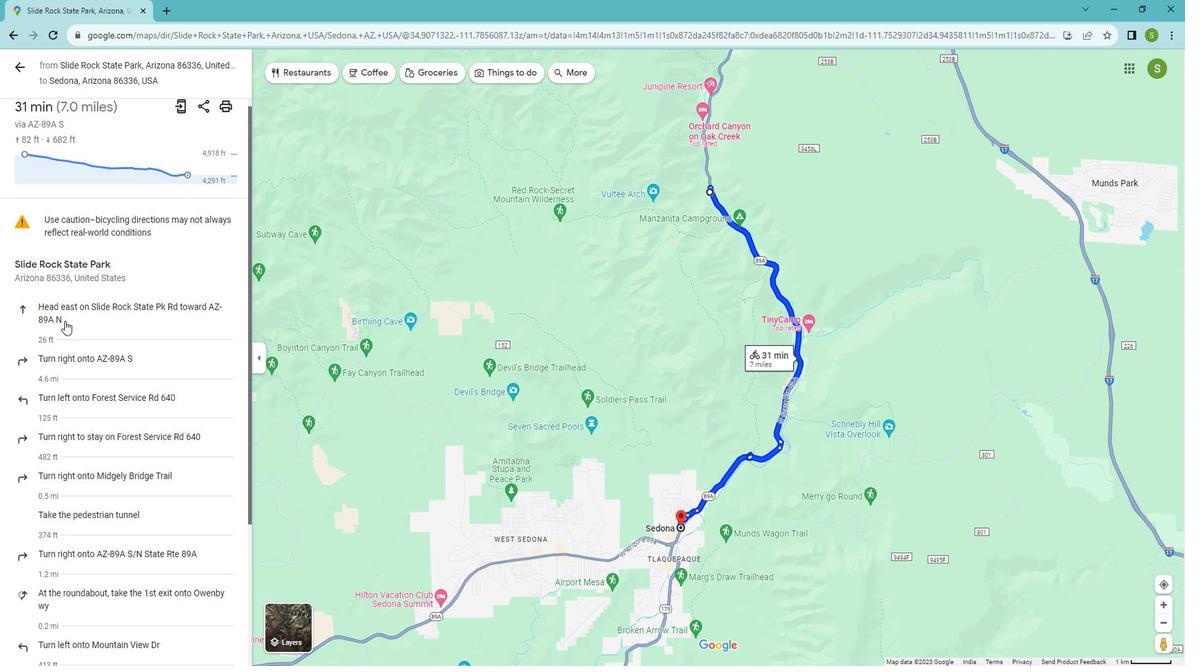 
Action: Mouse scrolled (64, 309) with delta (0, 0)
Screenshot: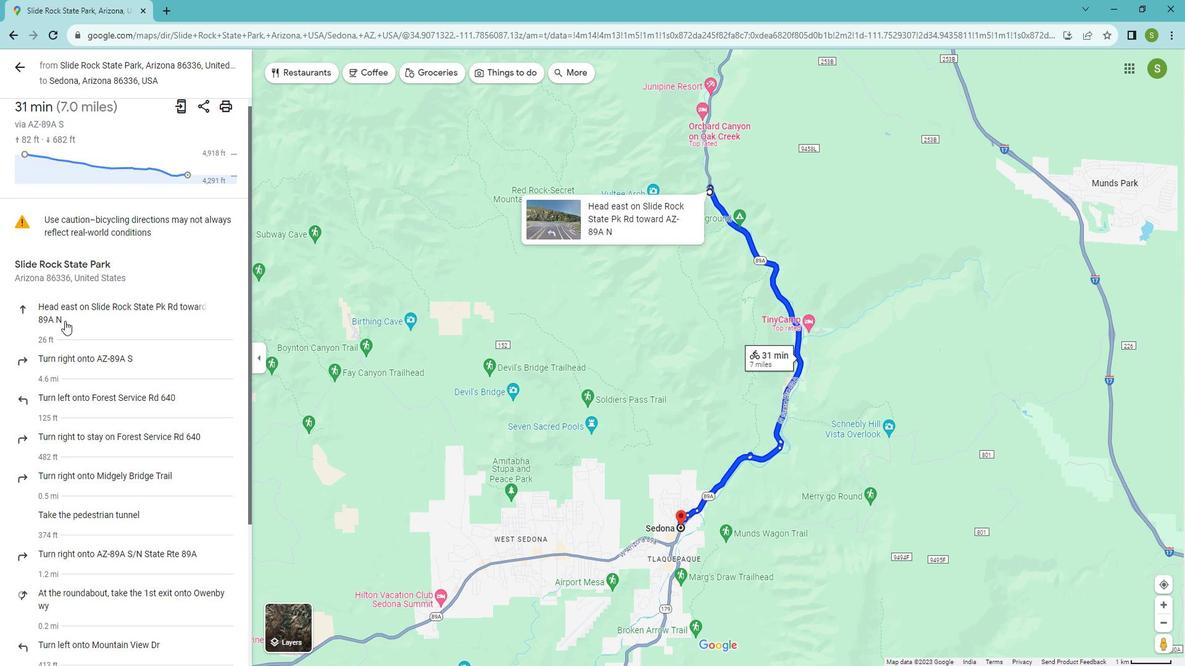 
Action: Mouse scrolled (64, 309) with delta (0, 0)
Screenshot: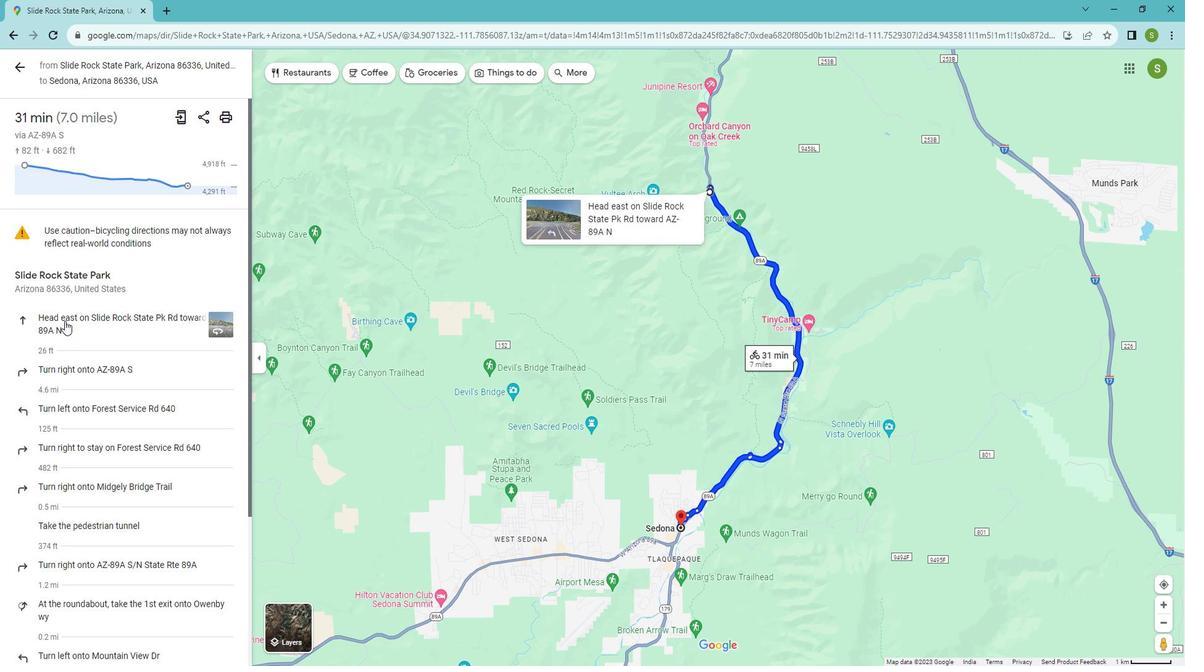 
Action: Mouse moved to (21, 67)
Screenshot: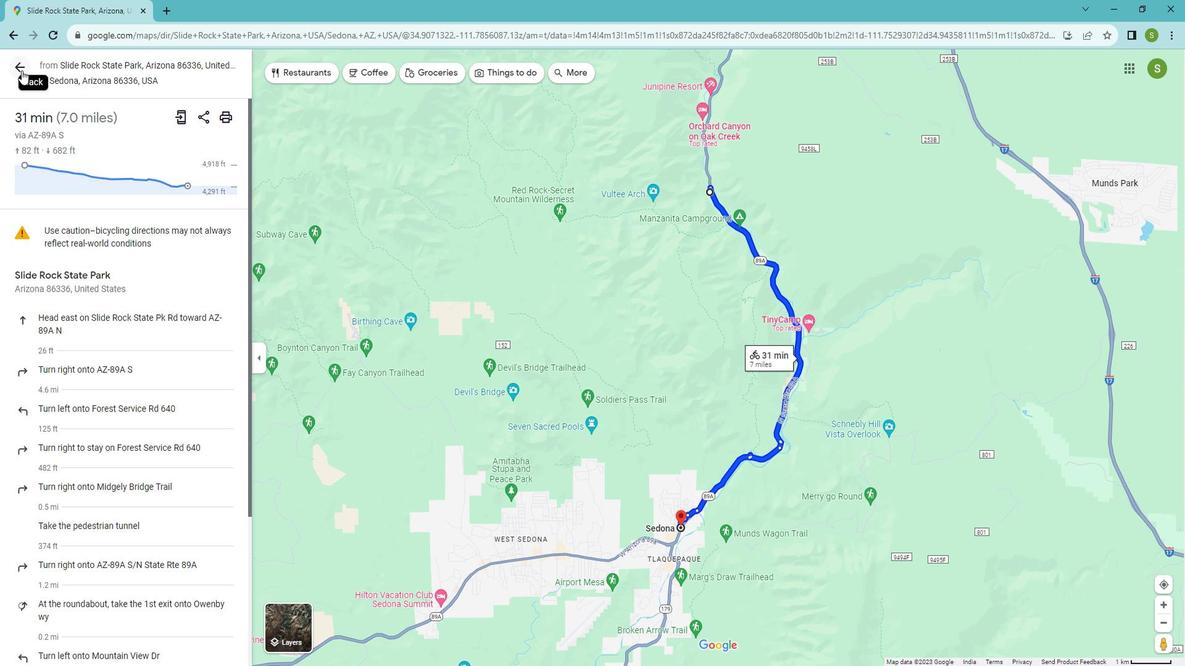 
Action: Mouse pressed left at (21, 67)
Screenshot: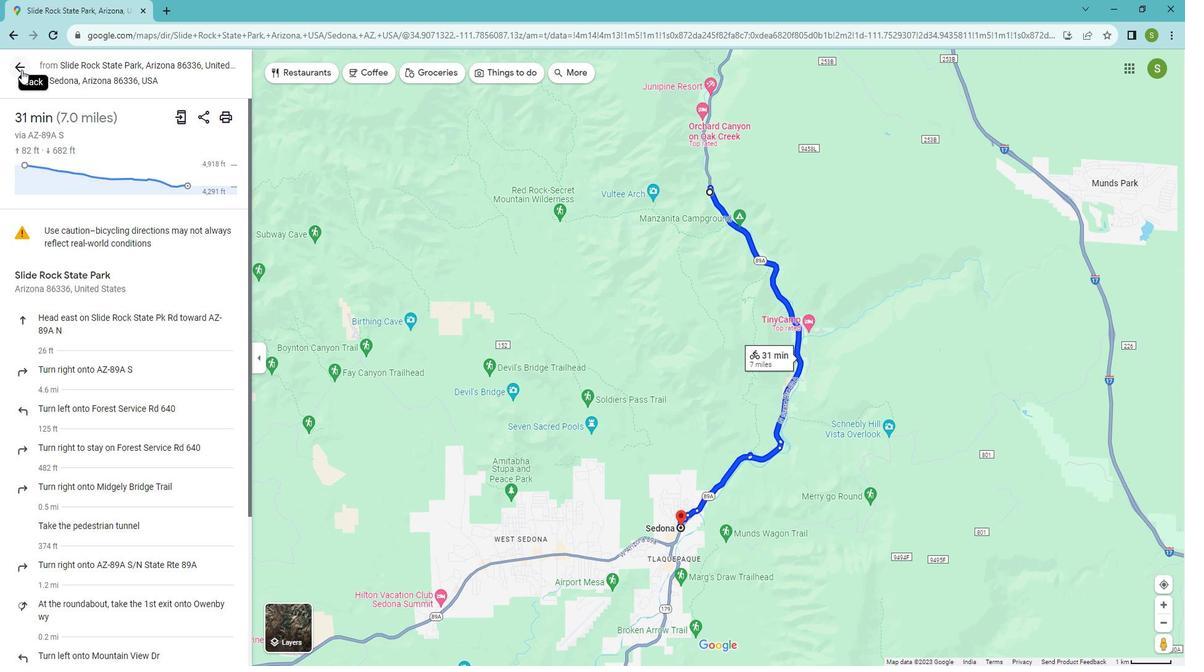 
Action: Mouse moved to (48, 67)
Screenshot: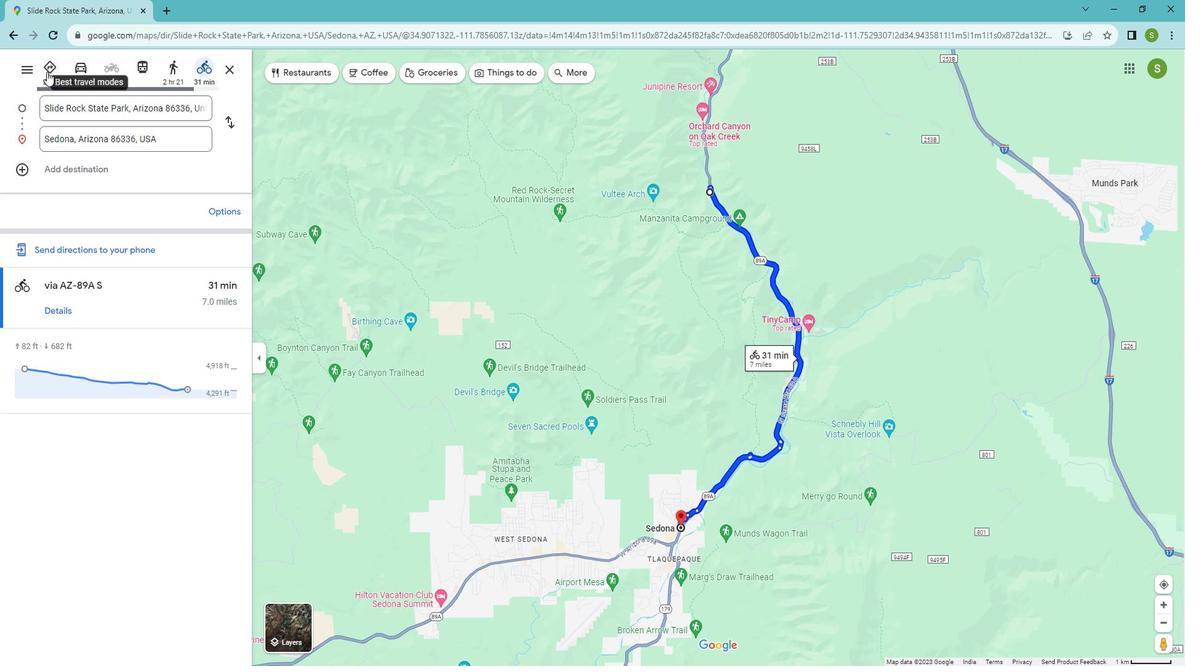 
Action: Mouse pressed left at (48, 67)
Screenshot: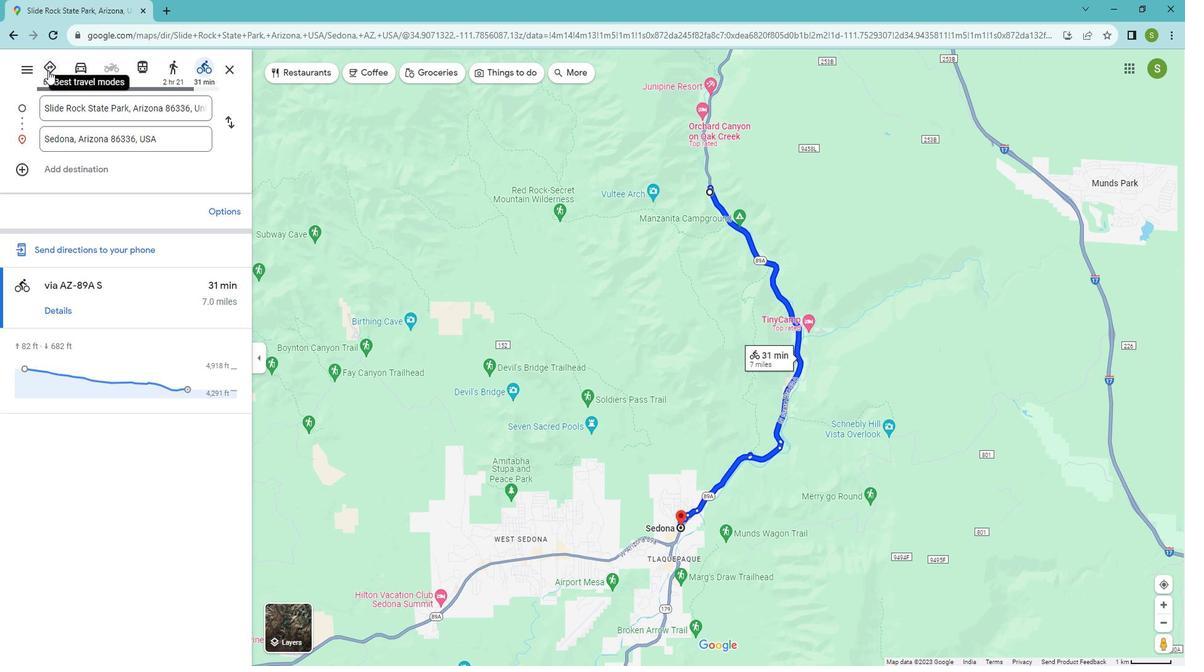 
Action: Mouse moved to (59, 326)
Screenshot: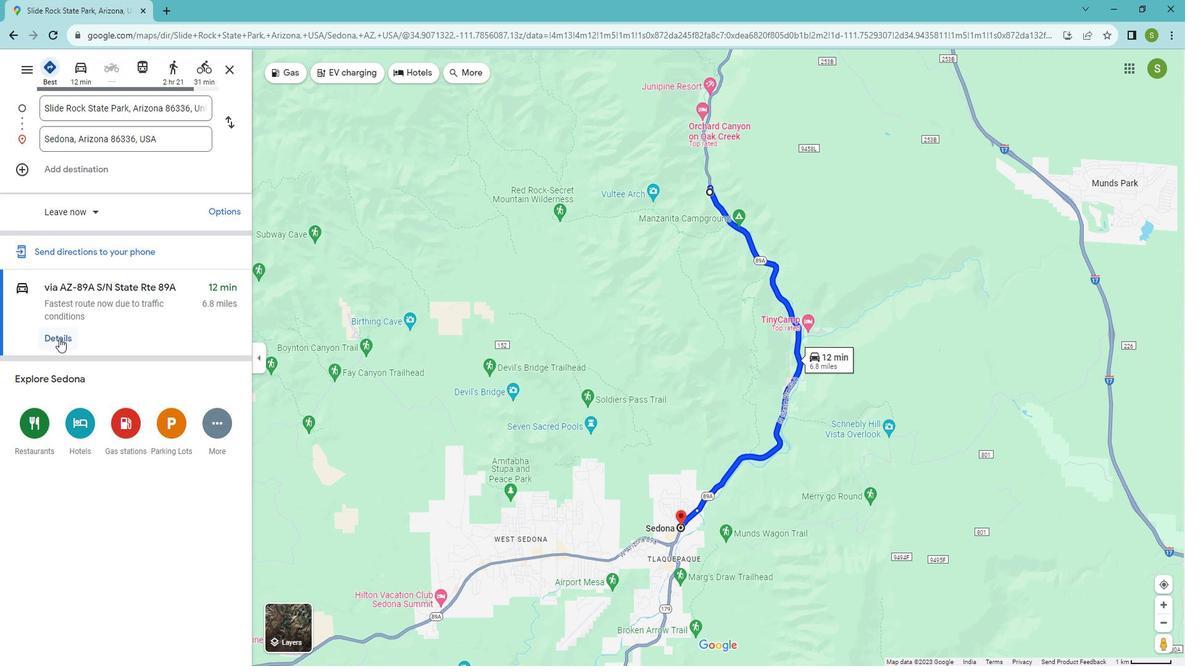 
Action: Mouse pressed left at (59, 326)
Screenshot: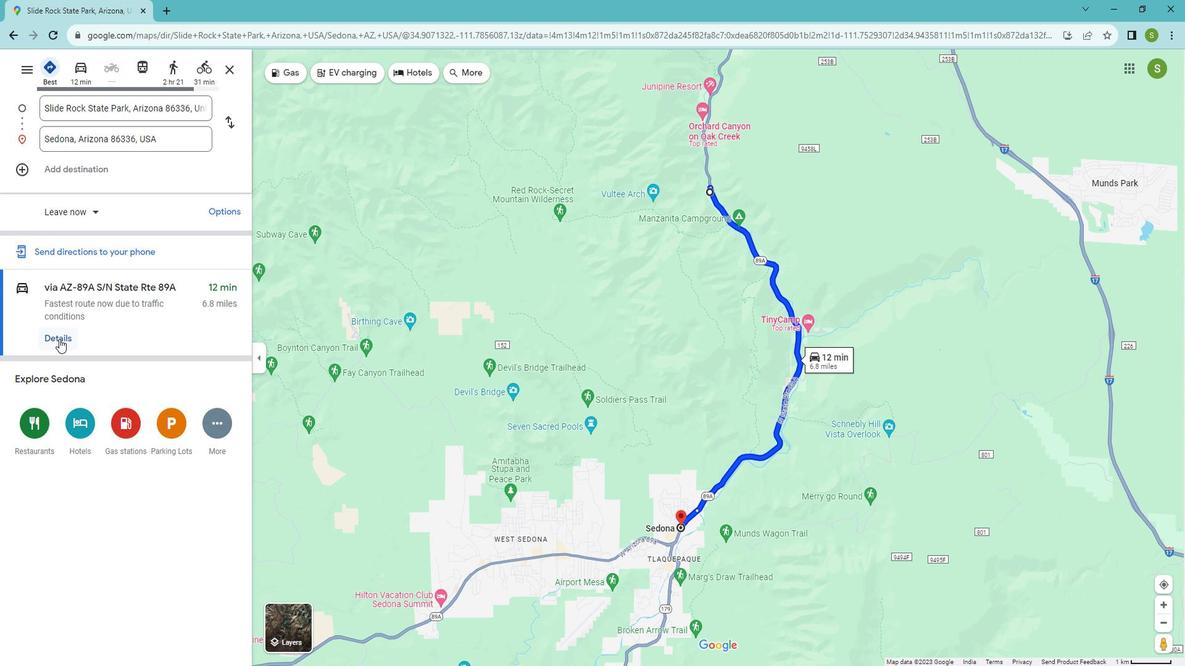 
Action: Mouse moved to (679, 507)
Screenshot: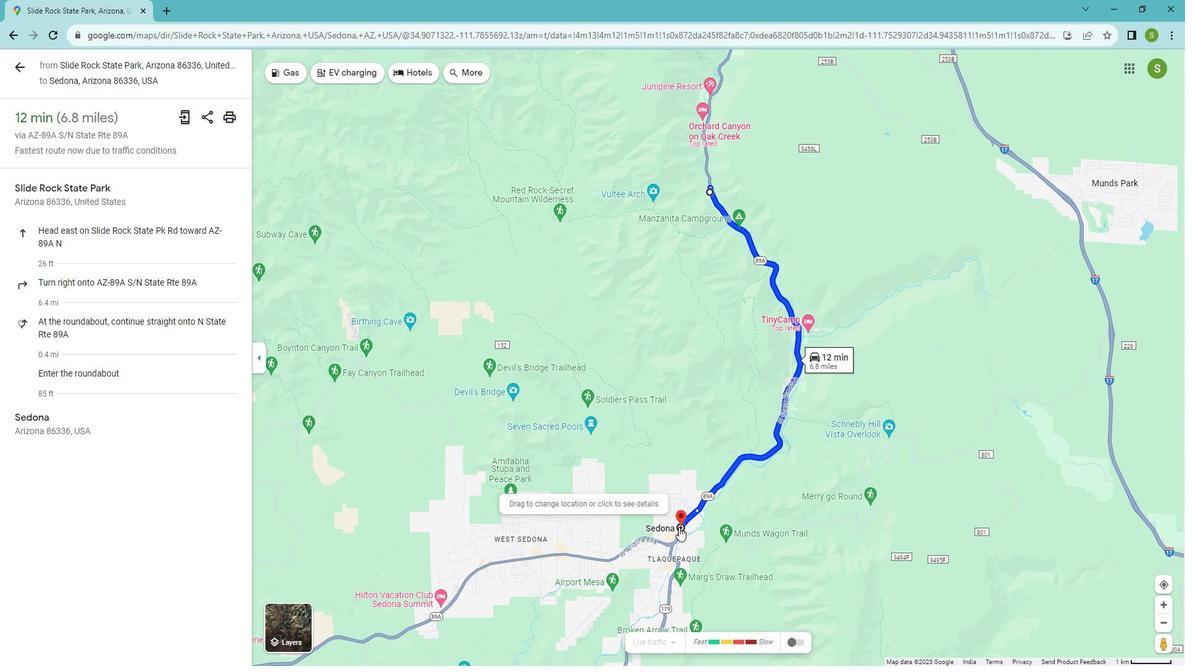 
Action: Mouse pressed left at (679, 507)
Screenshot: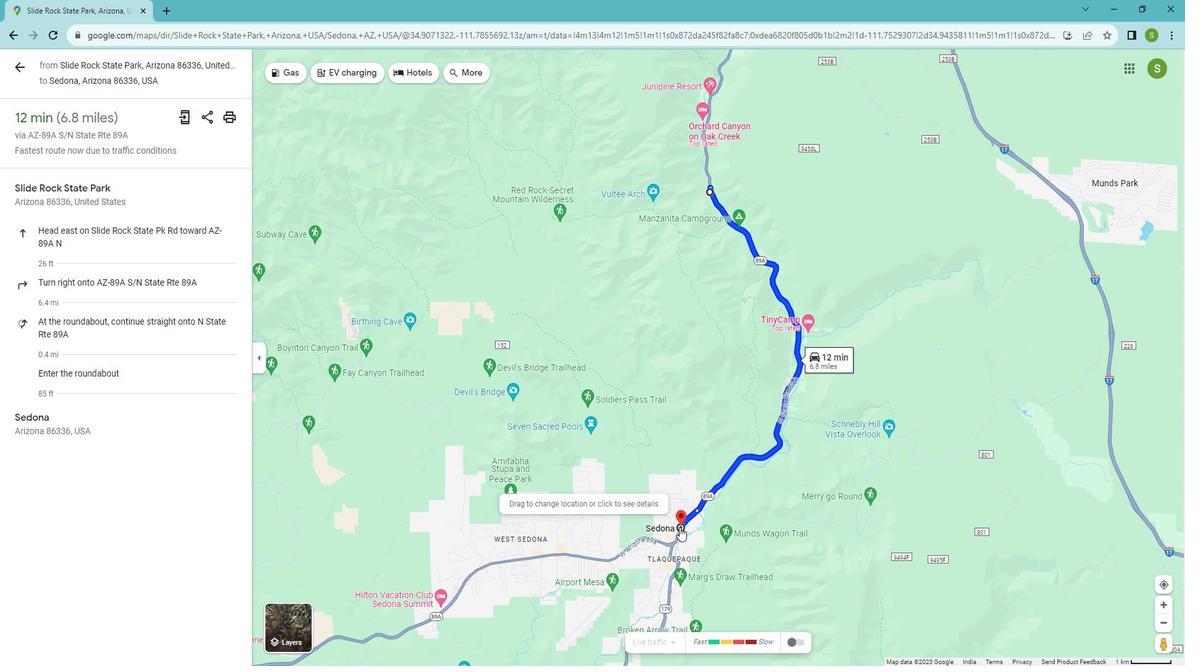 
Action: Mouse moved to (709, 182)
Screenshot: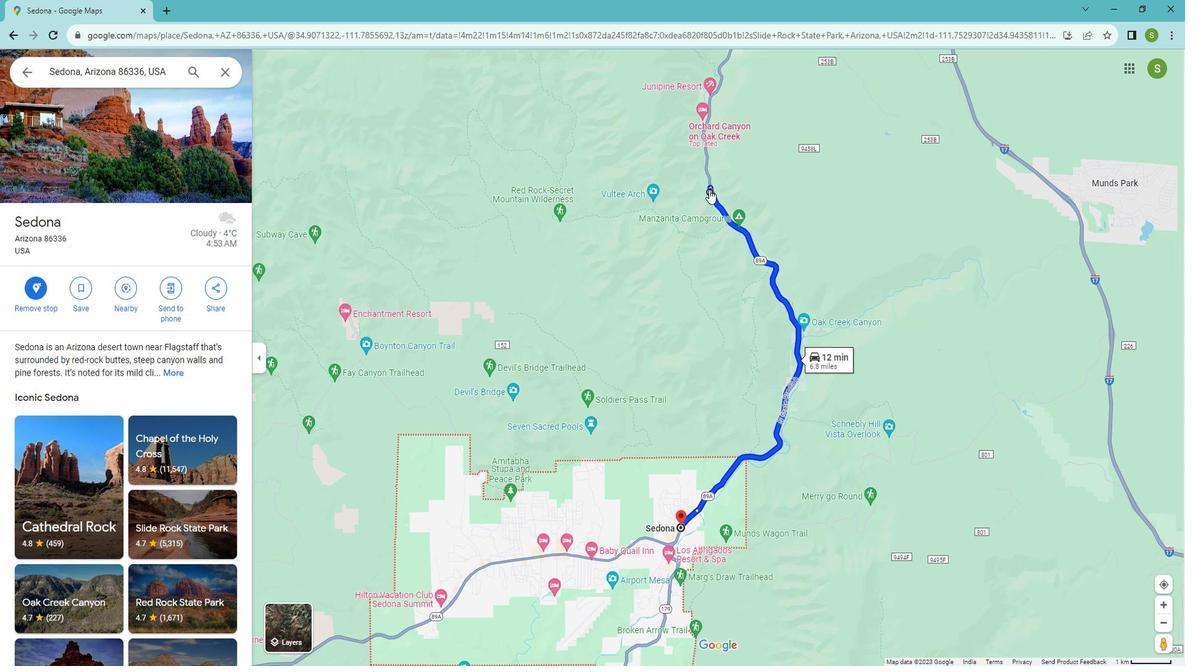 
Action: Mouse pressed left at (709, 182)
Screenshot: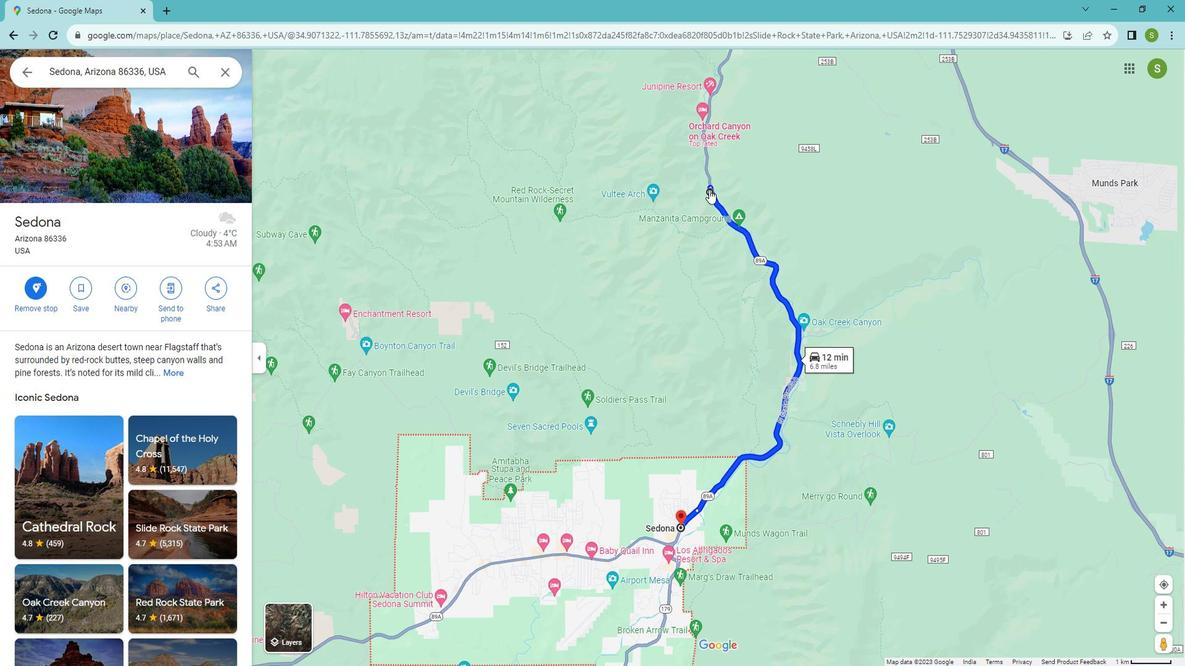
Action: Mouse moved to (679, 507)
Screenshot: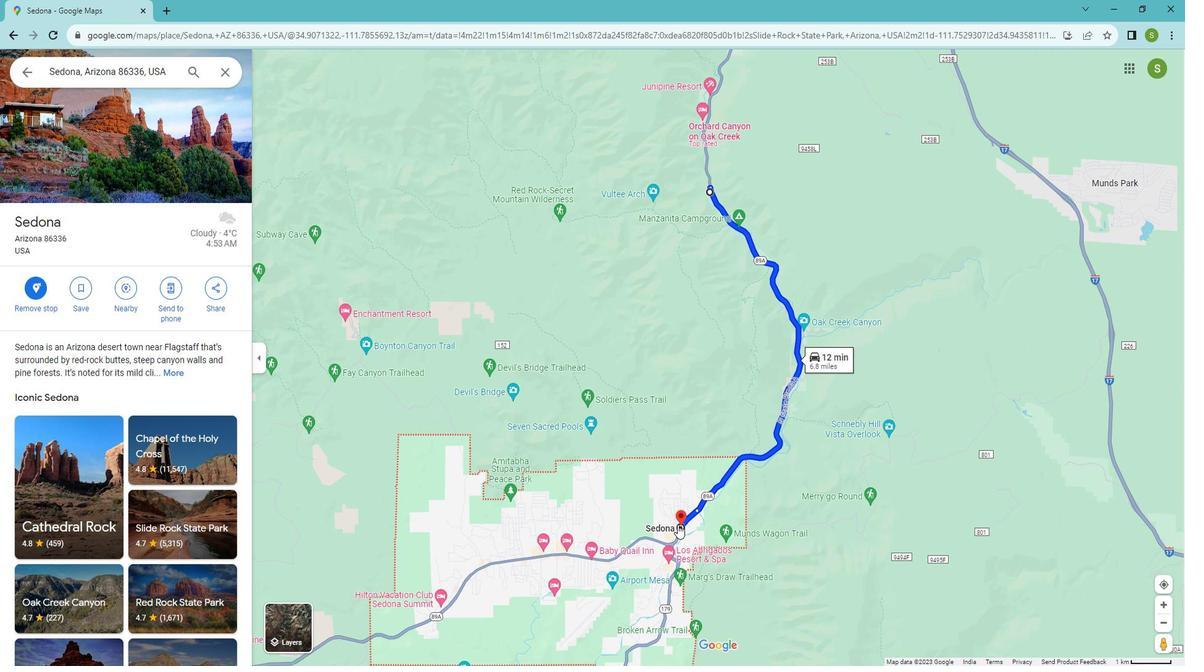 
Action: Mouse pressed right at (679, 507)
Screenshot: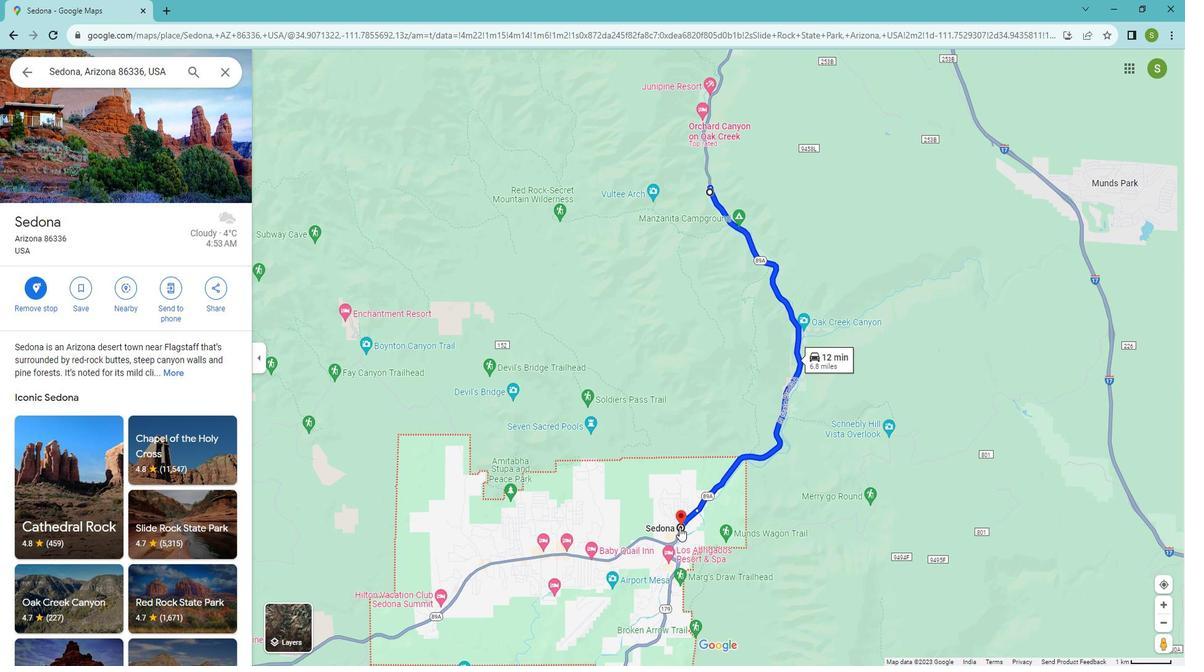
Action: Mouse moved to (698, 619)
Screenshot: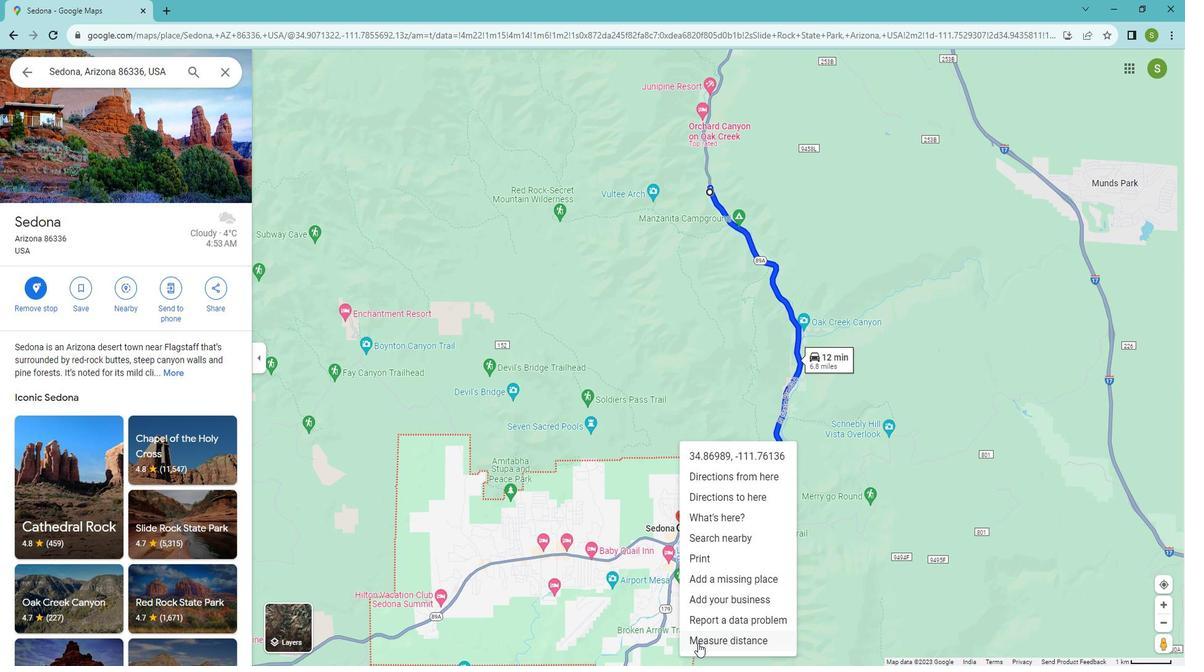 
Action: Mouse pressed left at (698, 619)
Screenshot: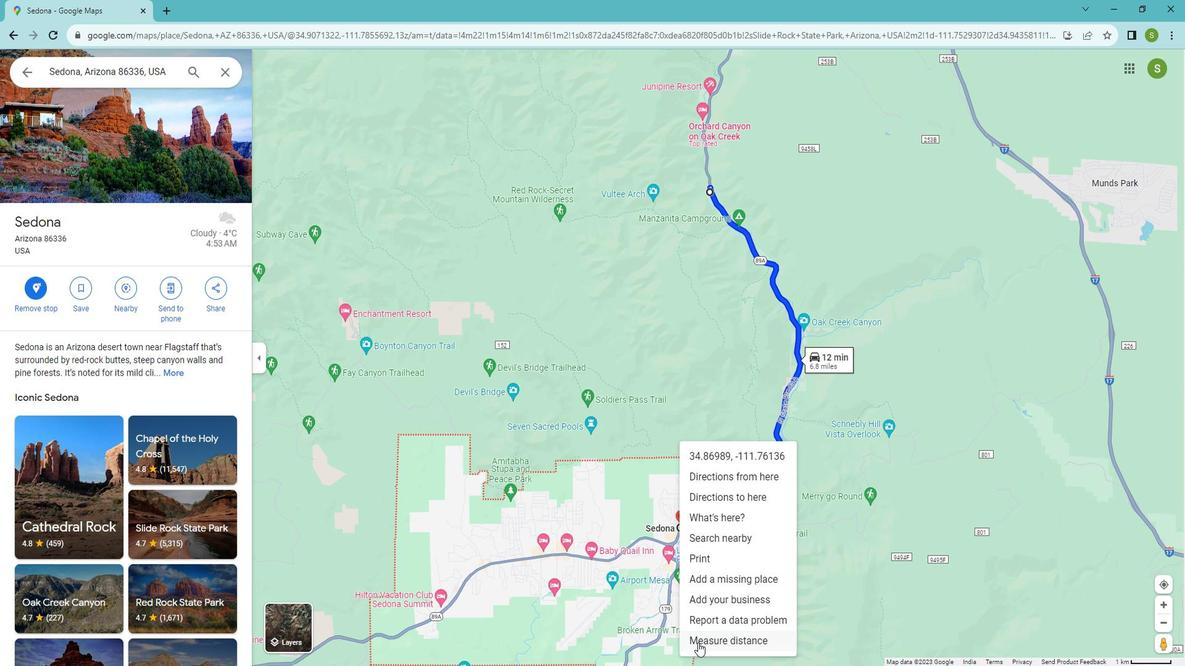 
Action: Mouse moved to (679, 509)
Screenshot: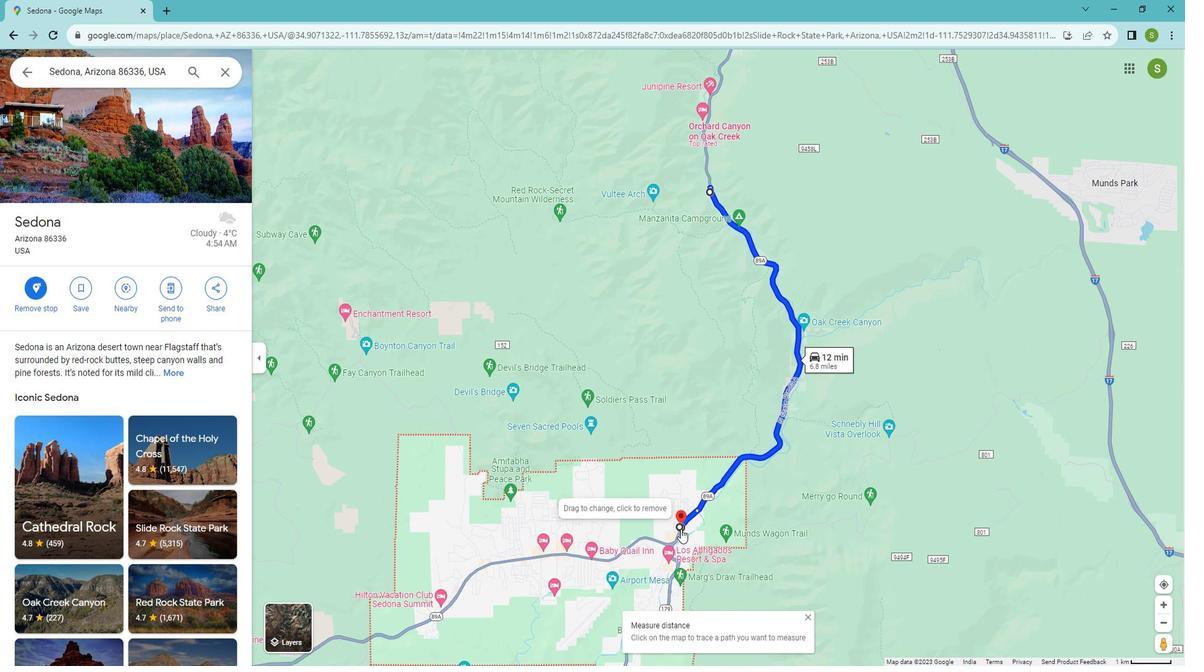 
Action: Mouse pressed left at (679, 509)
Screenshot: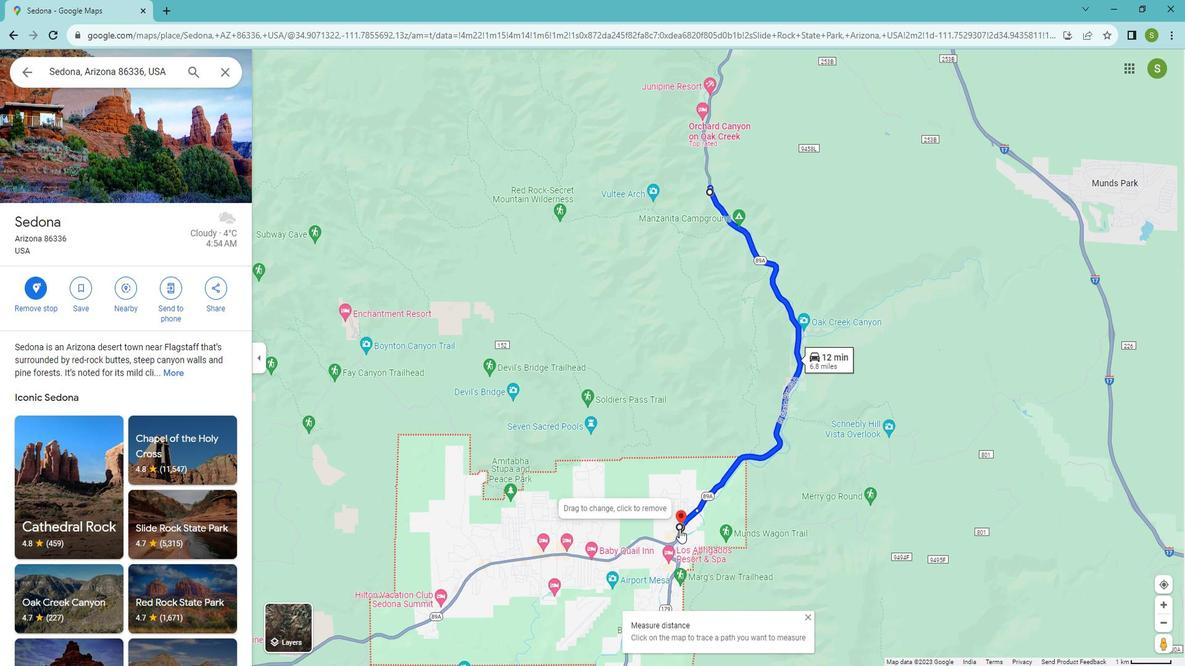 
Action: Mouse moved to (707, 183)
Screenshot: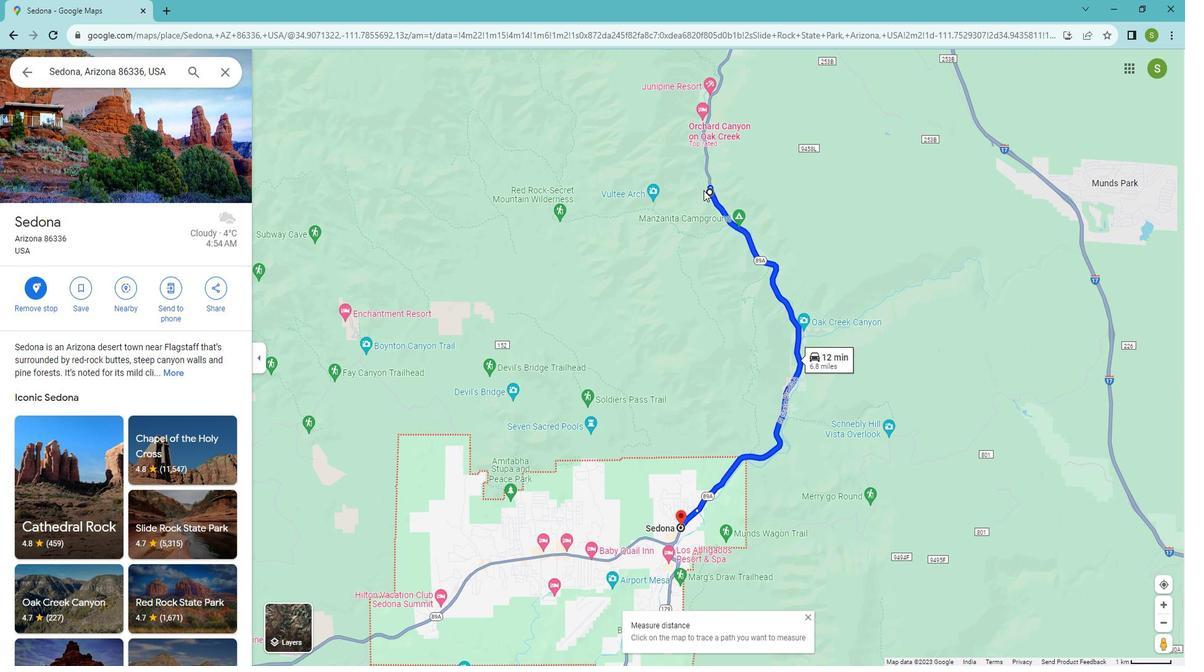 
Action: Mouse pressed left at (707, 183)
Screenshot: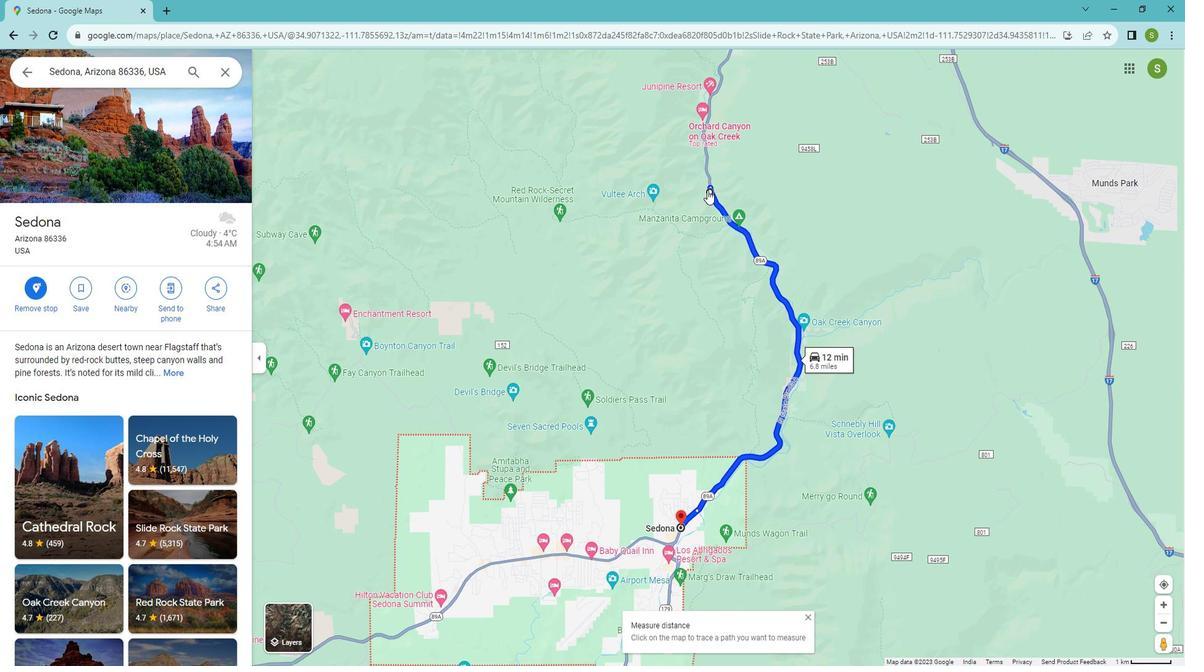 
Action: Mouse pressed right at (707, 183)
Screenshot: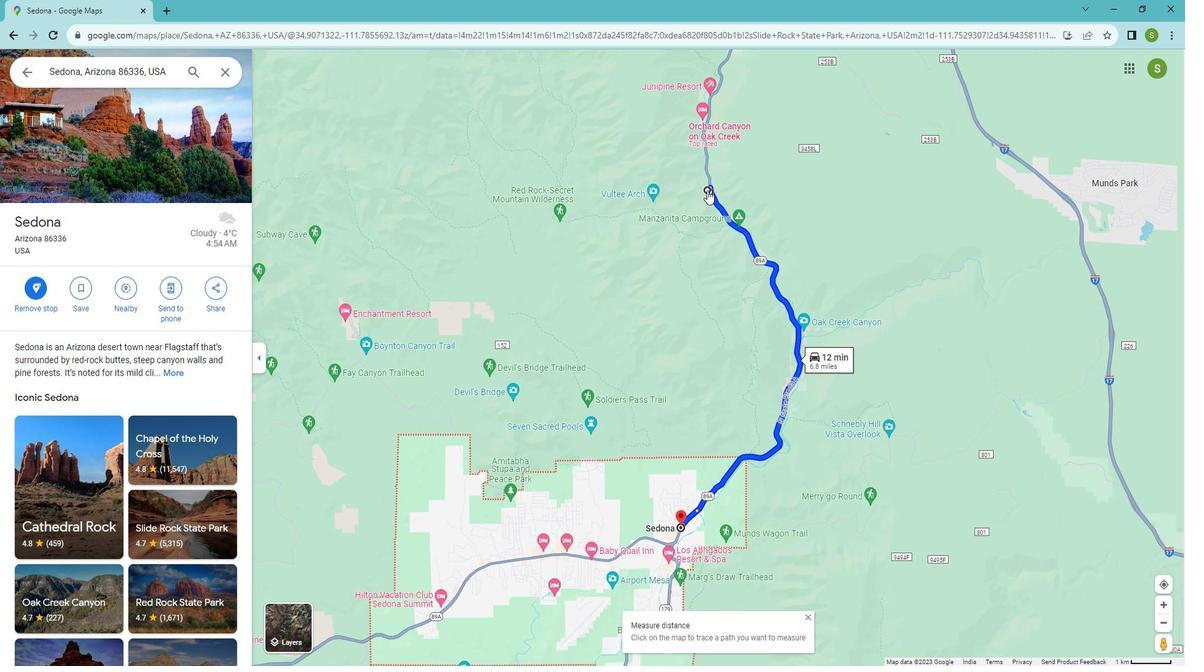 
Action: Mouse moved to (641, 388)
Screenshot: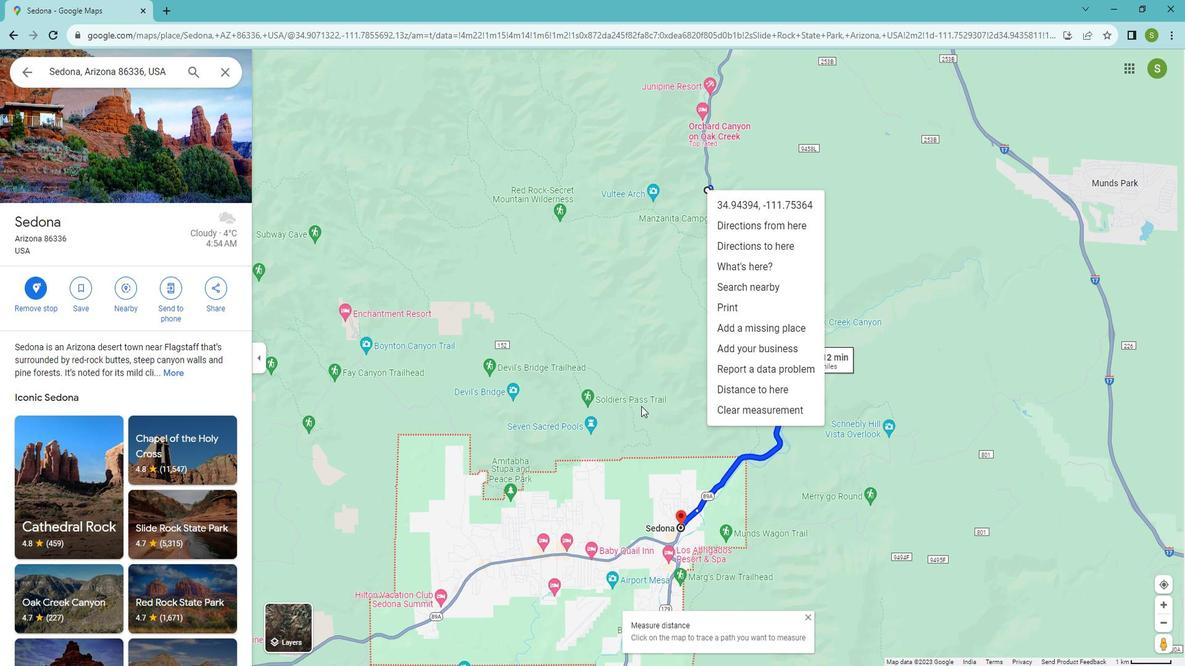 
Action: Mouse pressed left at (641, 388)
Screenshot: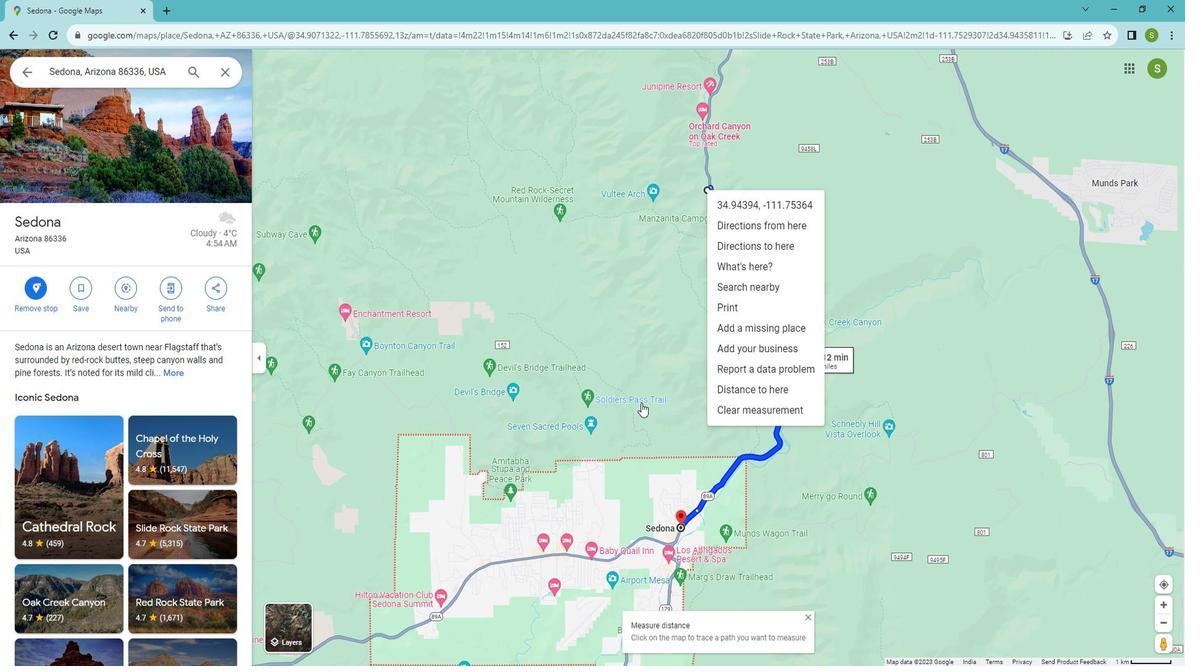 
Action: Mouse moved to (678, 504)
Screenshot: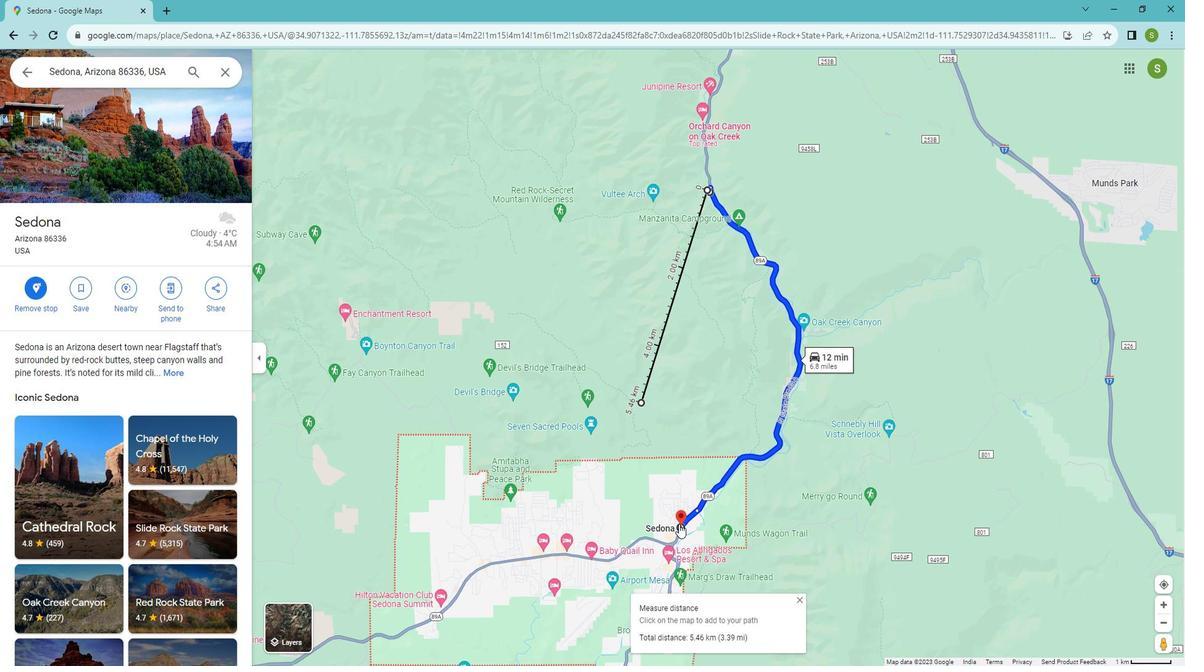 
Action: Mouse pressed left at (678, 504)
Screenshot: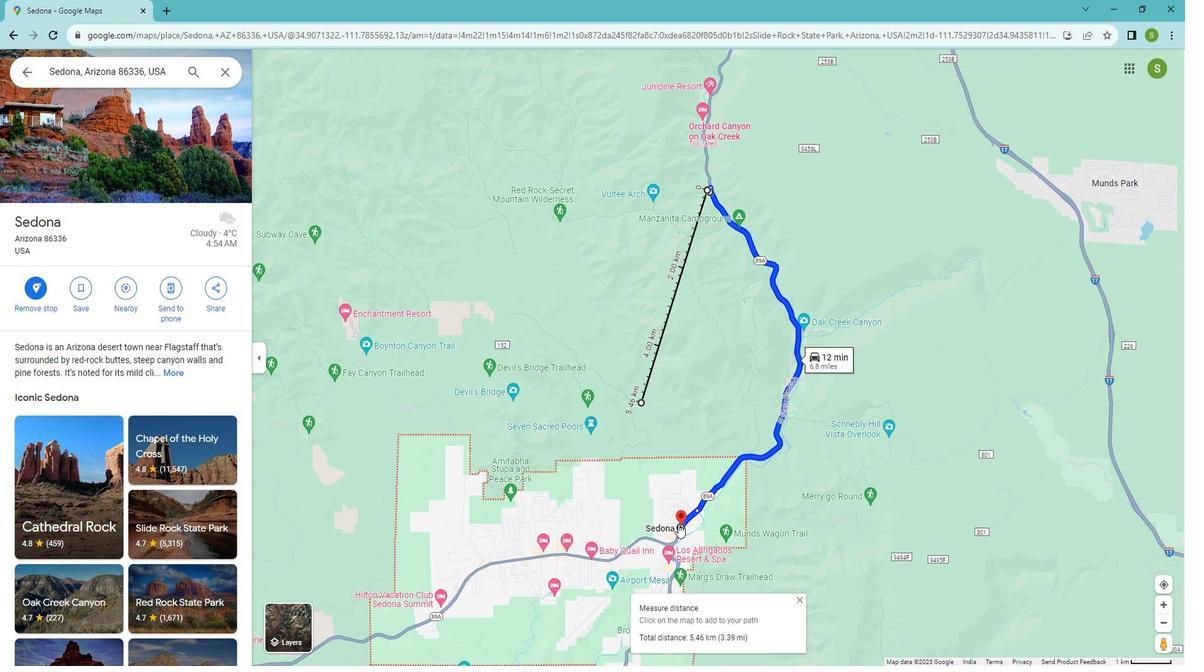 
Action: Mouse moved to (404, 293)
Screenshot: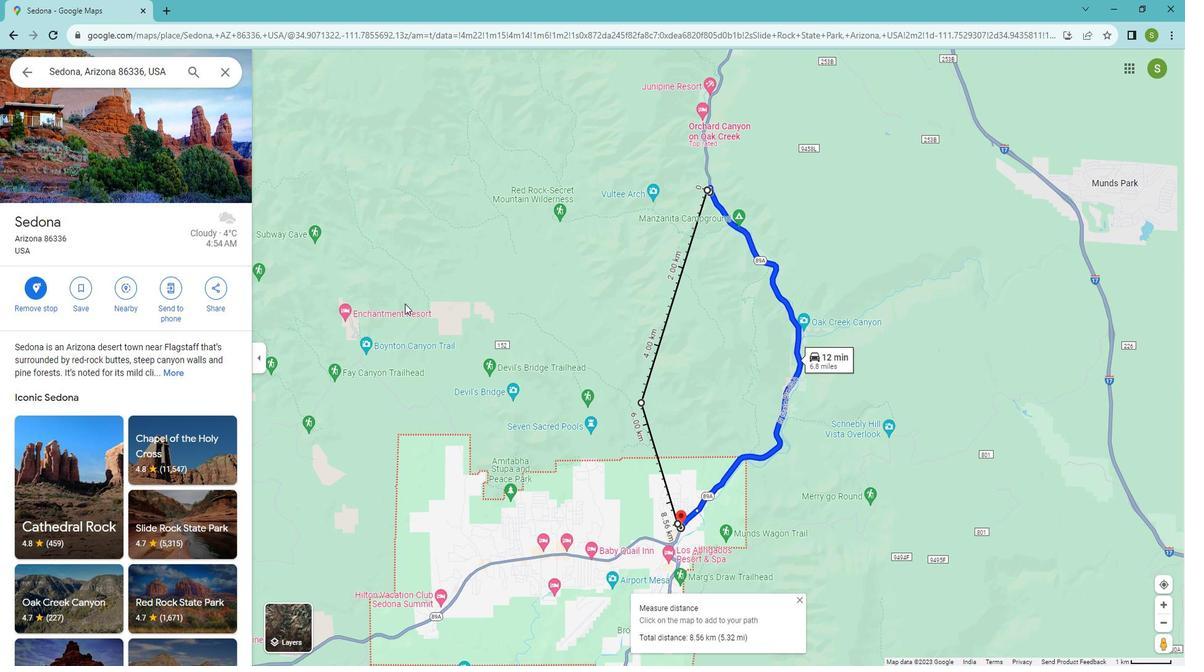 
